 Task: Create an event for the historical and heritage travel retreat.
Action: Mouse pressed left at (103, 151)
Screenshot: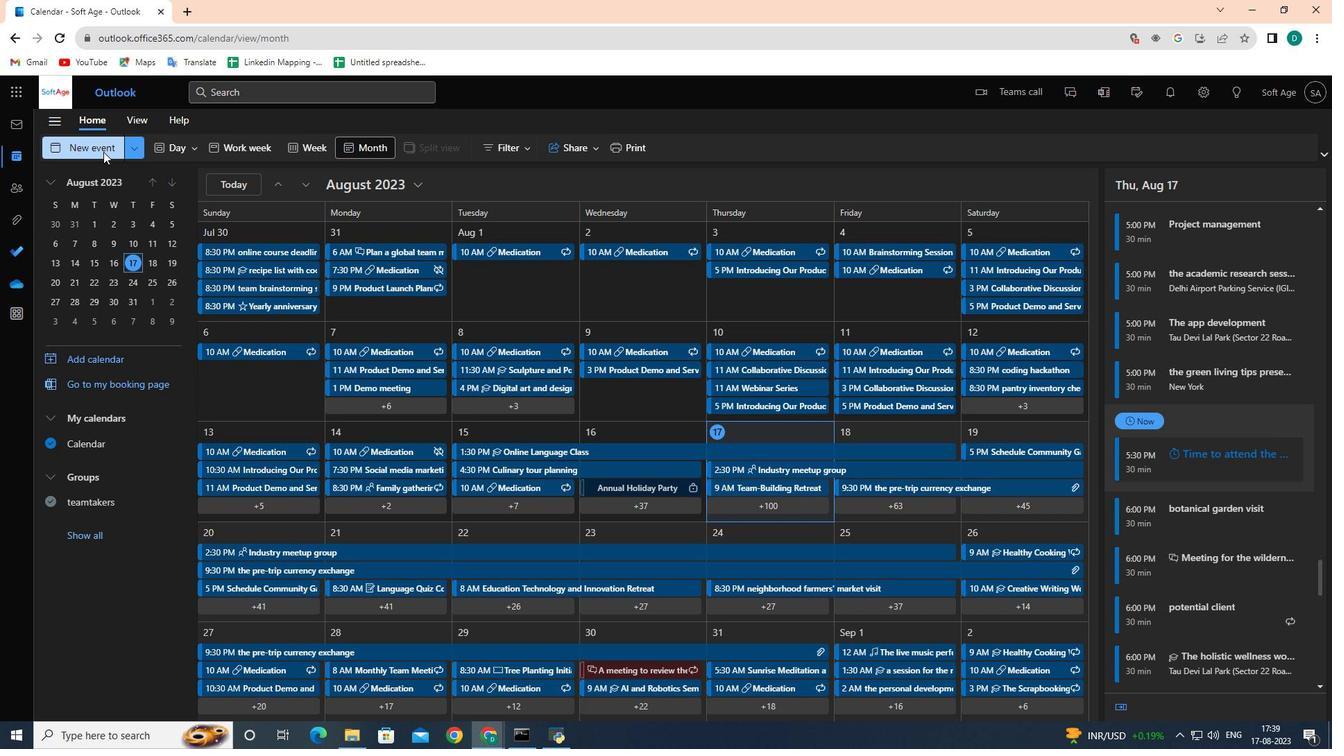
Action: Mouse moved to (368, 228)
Screenshot: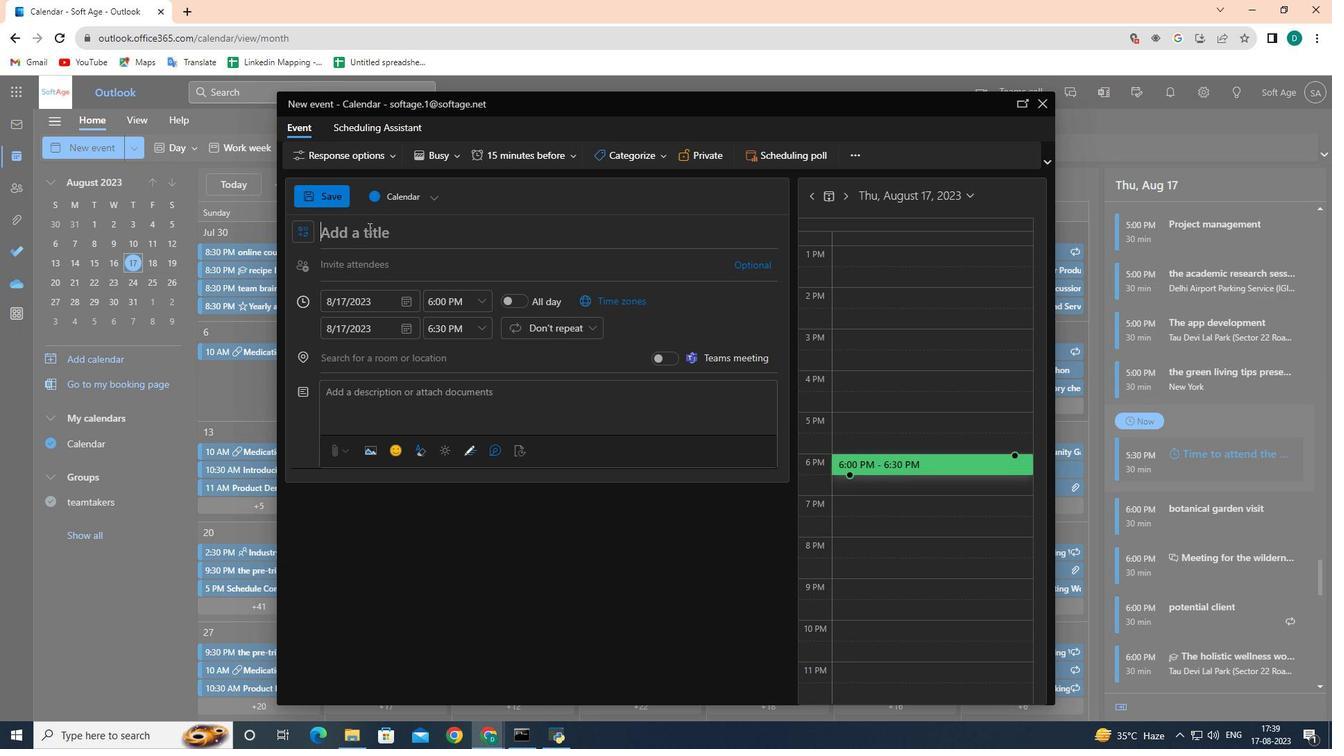 
Action: Mouse pressed left at (368, 228)
Screenshot: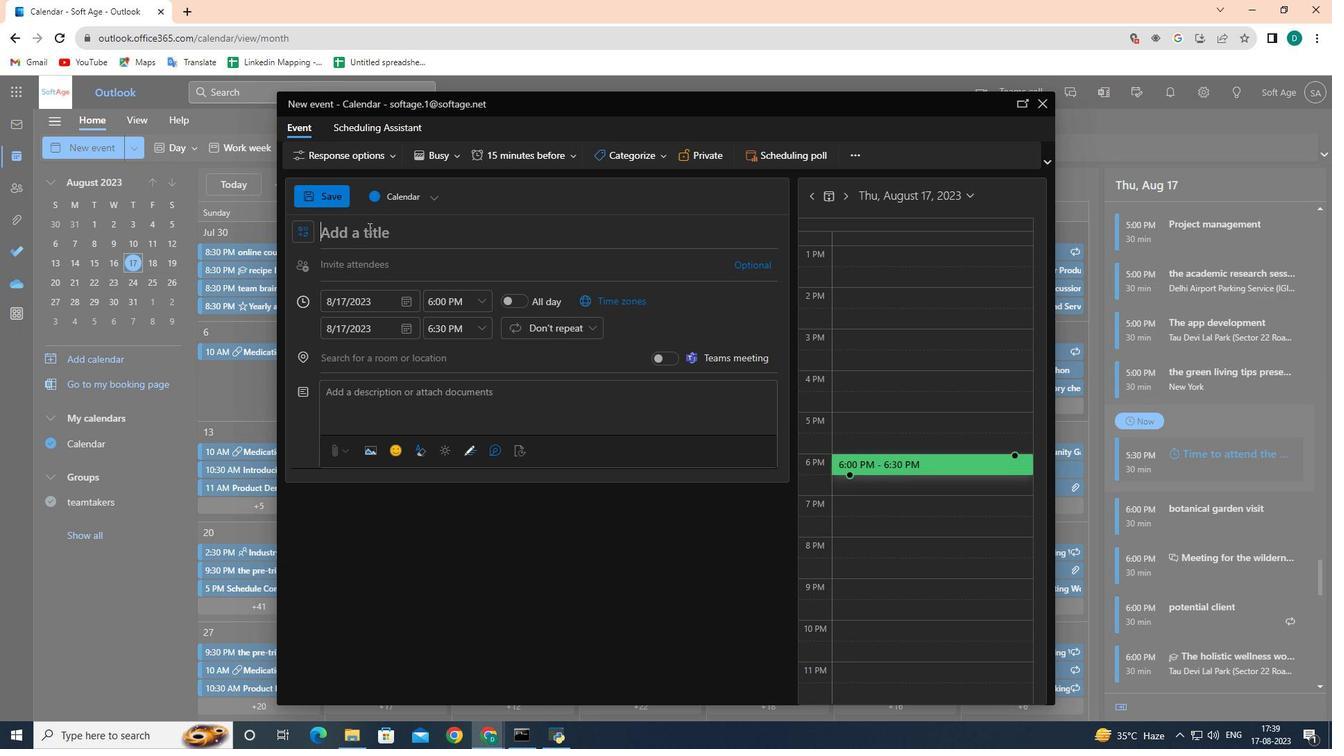 
Action: Key pressed <Key.shift>Historical<Key.space><Key.shift><Key.shift><Key.shift><Key.shift><Key.shift><Key.shift><Key.shift><Key.shift><Key.shift><Key.shift><Key.shift><Key.shift><Key.shift><Key.shift><Key.shift><Key.shift><Key.shift><Key.shift><Key.shift>&<Key.space><Key.shift><Key.shift><Key.shift><Key.shift><Key.shift><Key.shift><Key.shift><Key.shift><Key.shift><Key.shift><Key.shift>Heritage<Key.space><Key.shift><Key.shift><Key.shift><Key.shift><Key.shift><Key.shift><Key.shift>Travel<Key.space><Key.shift>Retreat
Screenshot: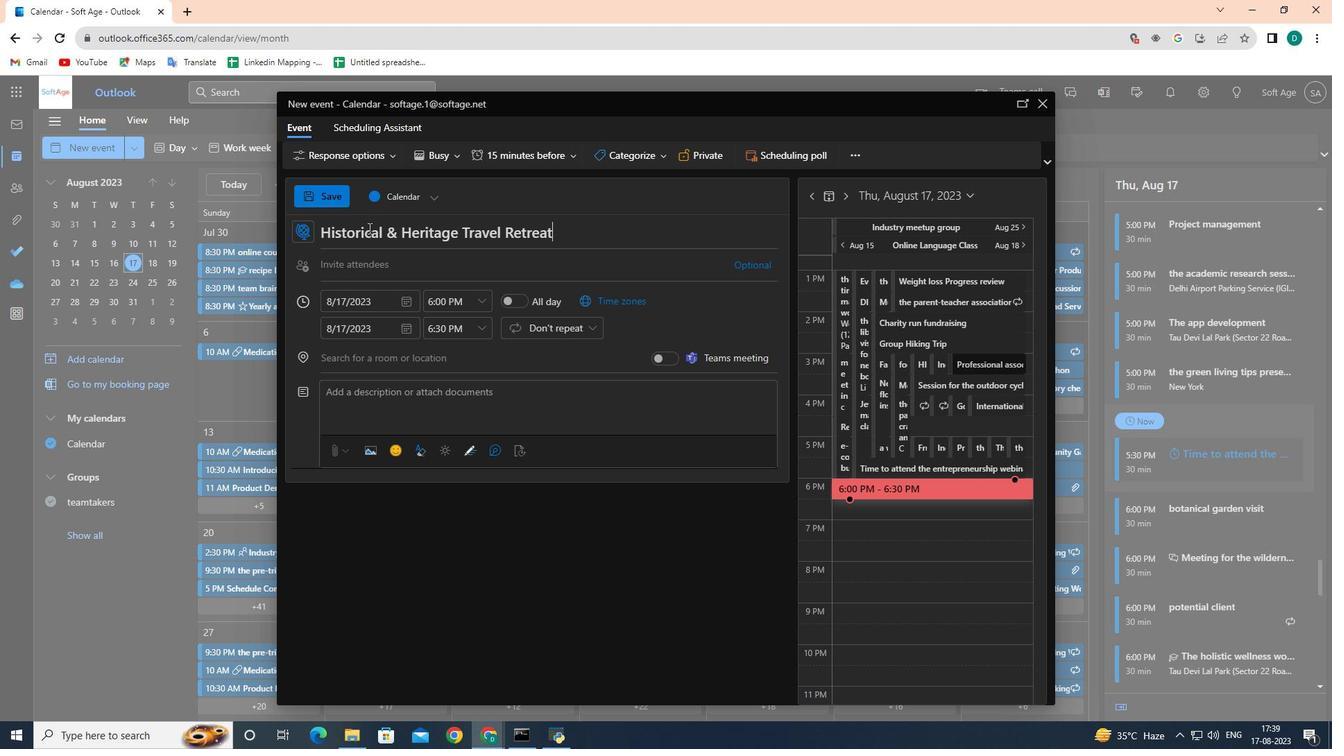 
Action: Mouse moved to (410, 301)
Screenshot: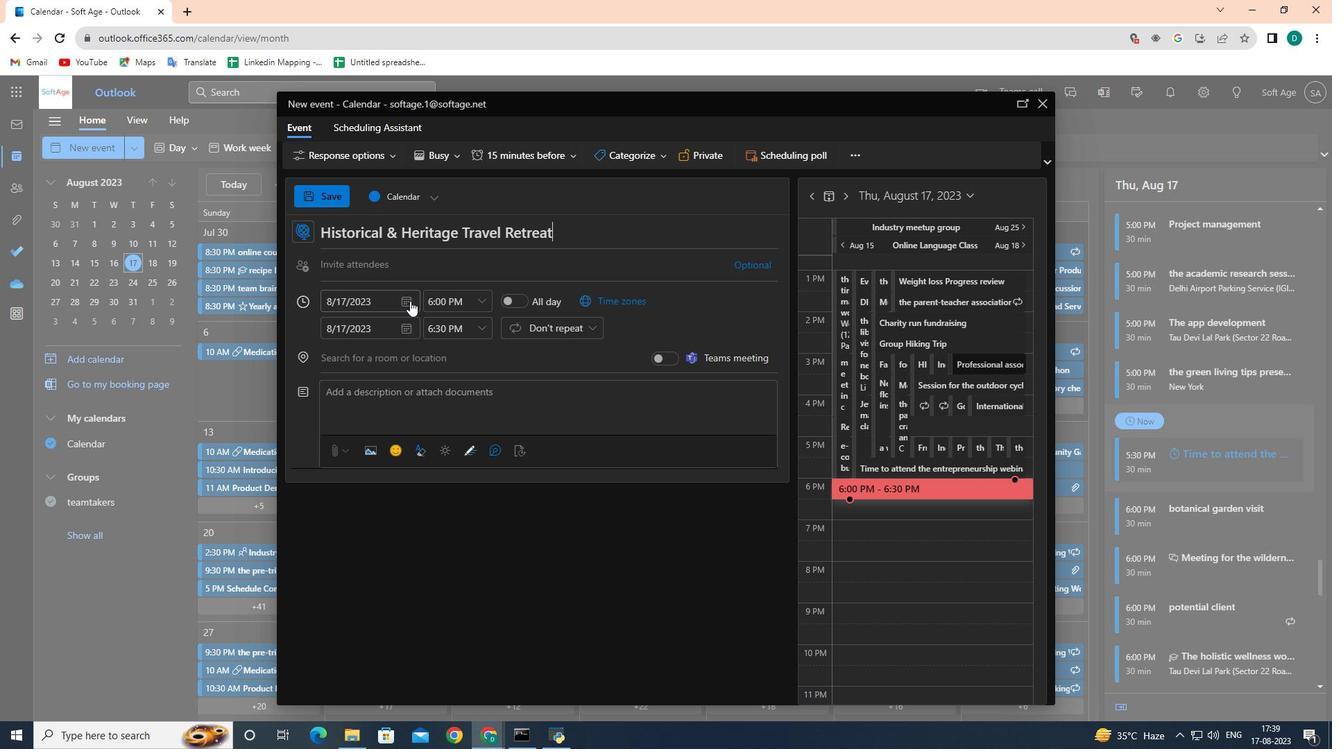 
Action: Mouse pressed left at (410, 301)
Screenshot: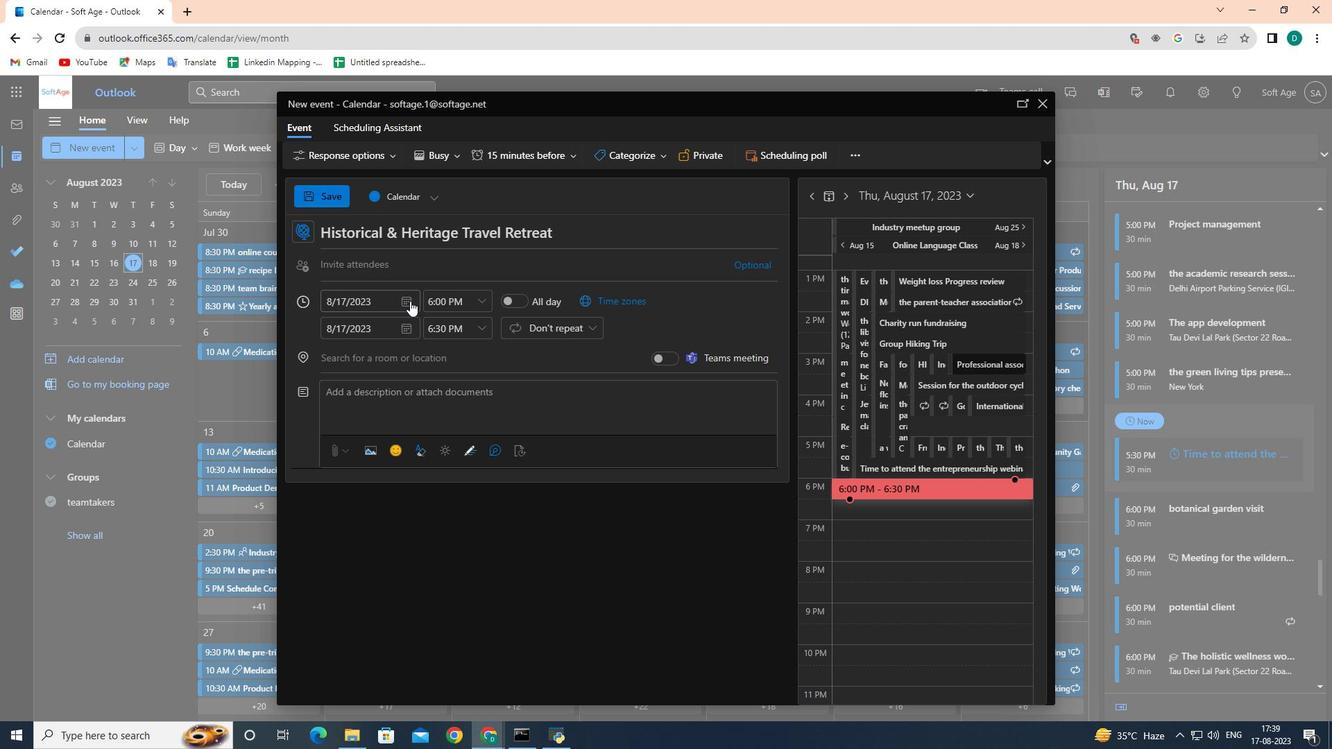 
Action: Mouse moved to (412, 427)
Screenshot: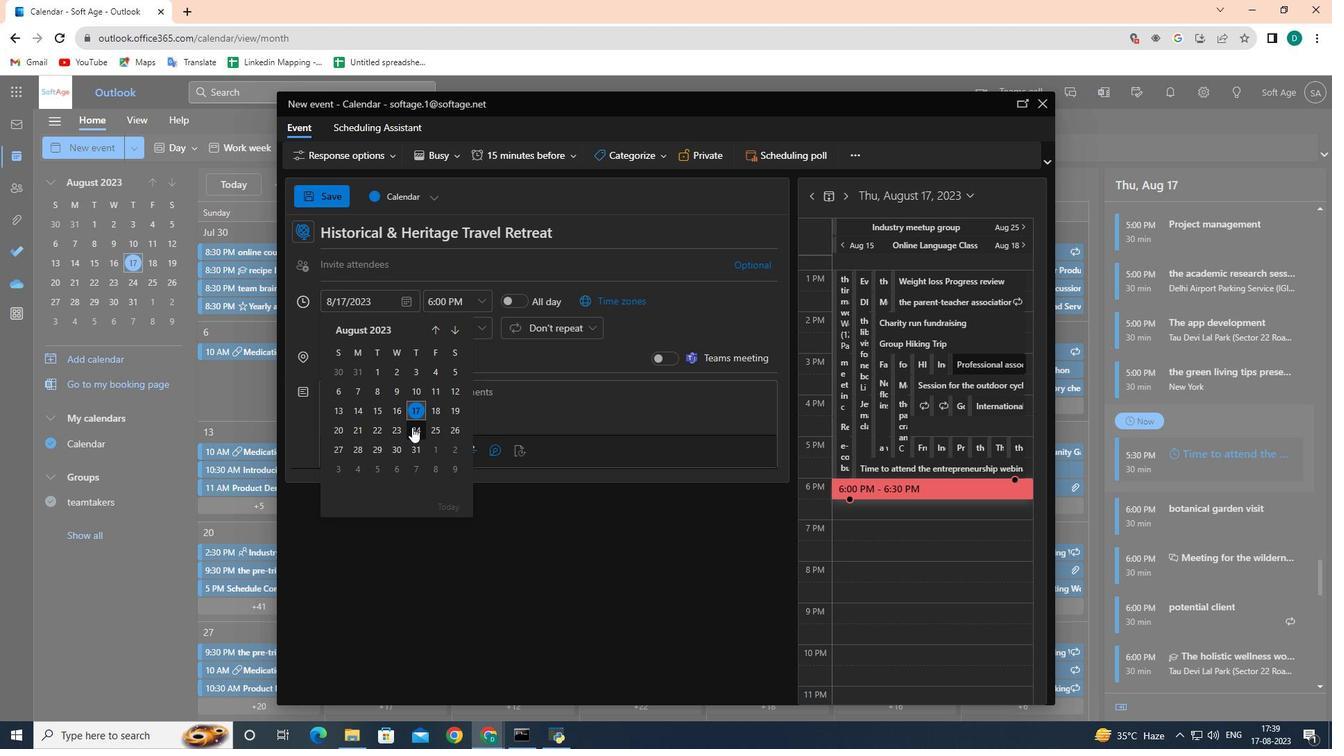
Action: Mouse pressed left at (412, 427)
Screenshot: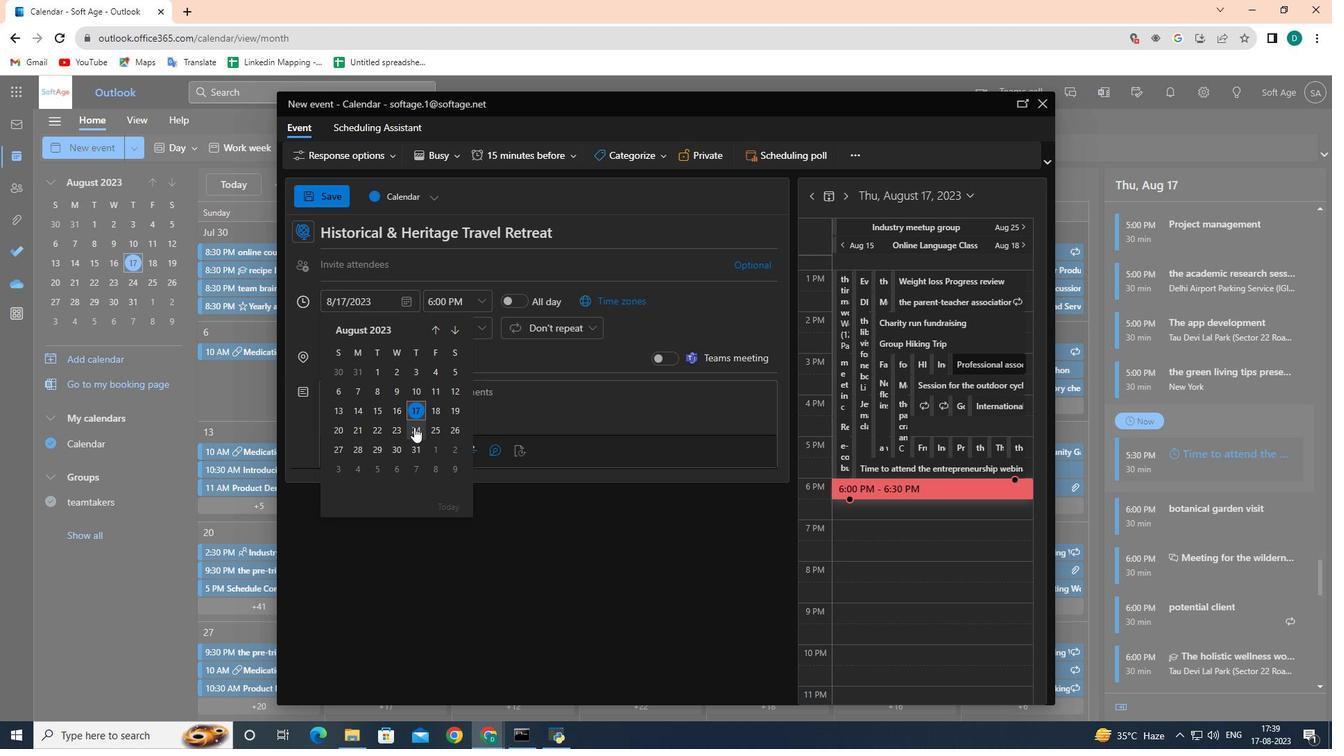 
Action: Mouse moved to (474, 306)
Screenshot: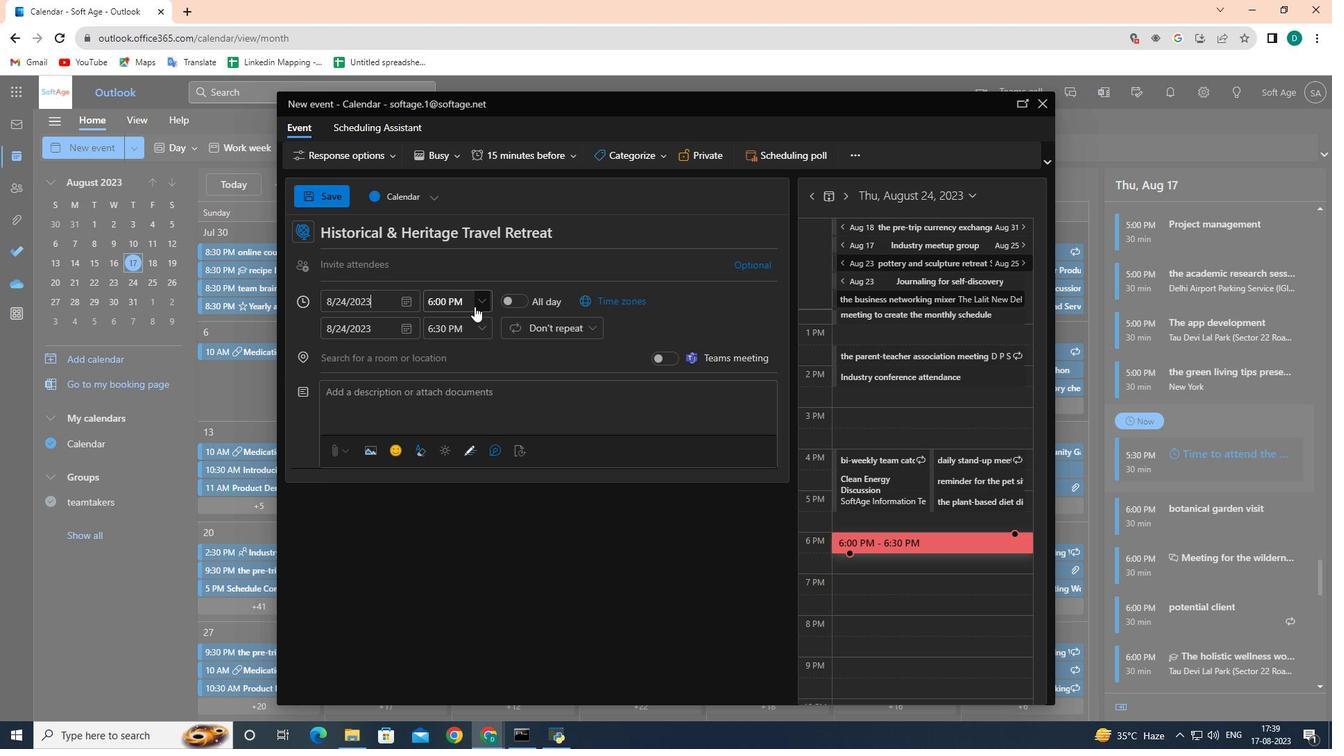 
Action: Mouse pressed left at (474, 306)
Screenshot: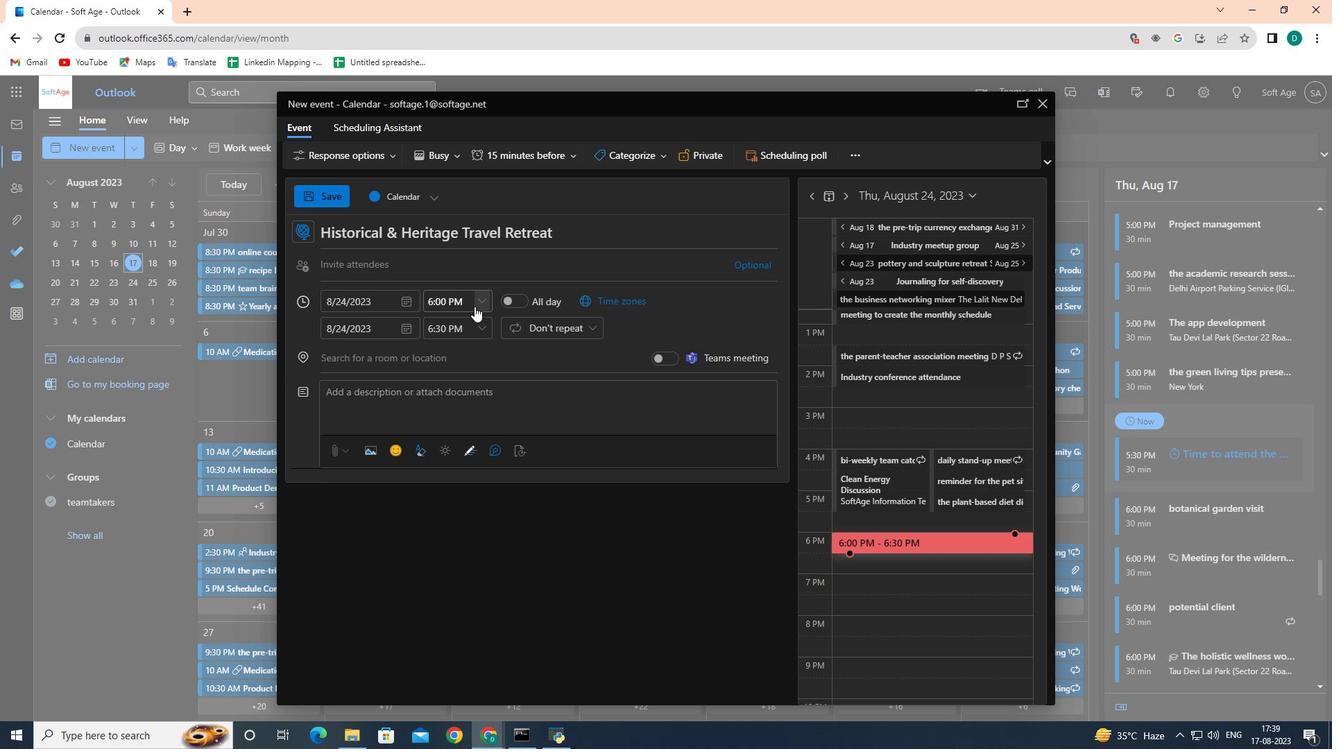 
Action: Mouse moved to (474, 341)
Screenshot: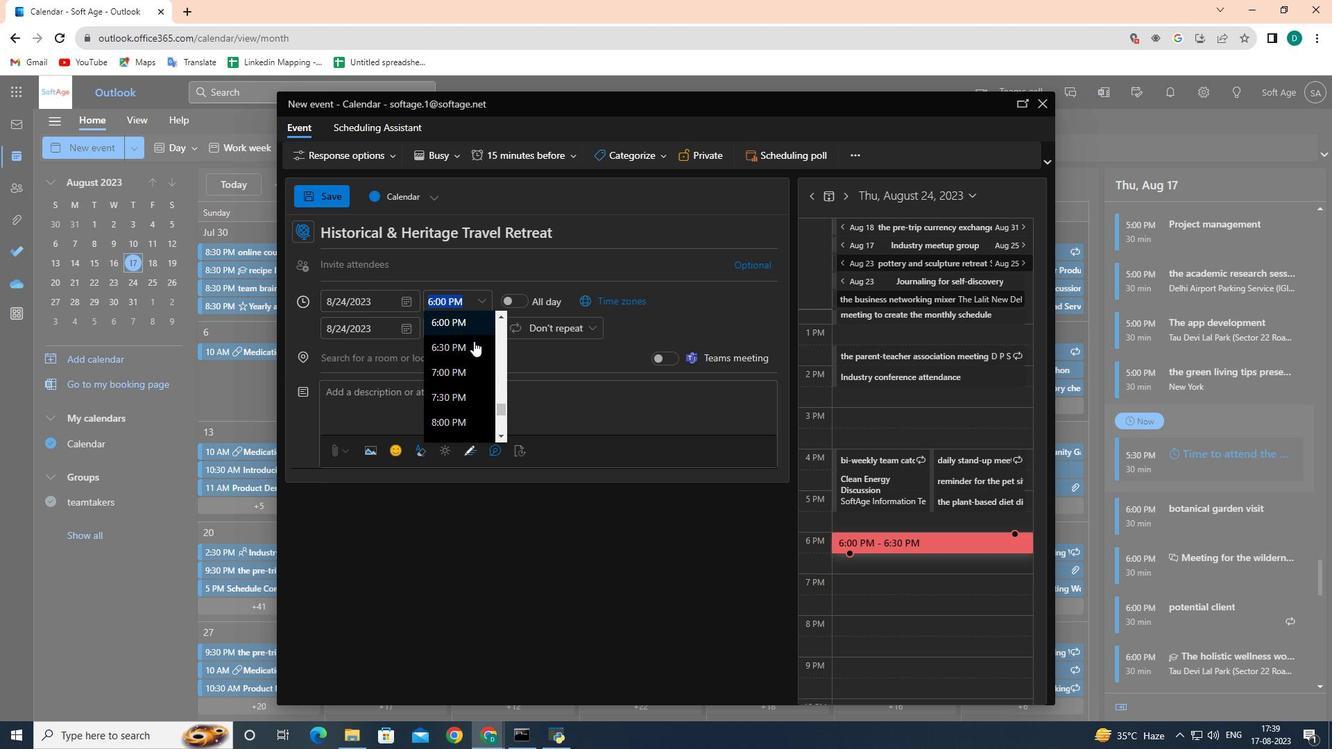 
Action: Mouse pressed left at (474, 341)
Screenshot: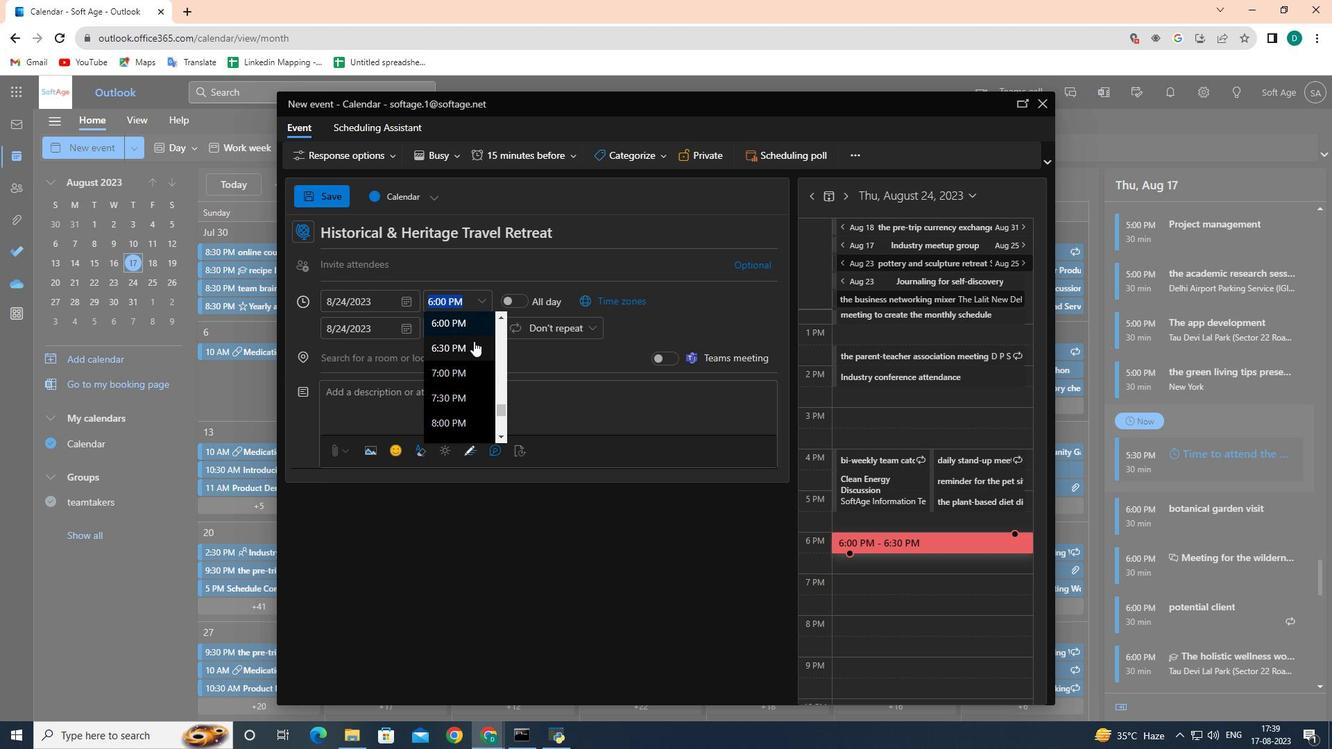 
Action: Mouse moved to (484, 328)
Screenshot: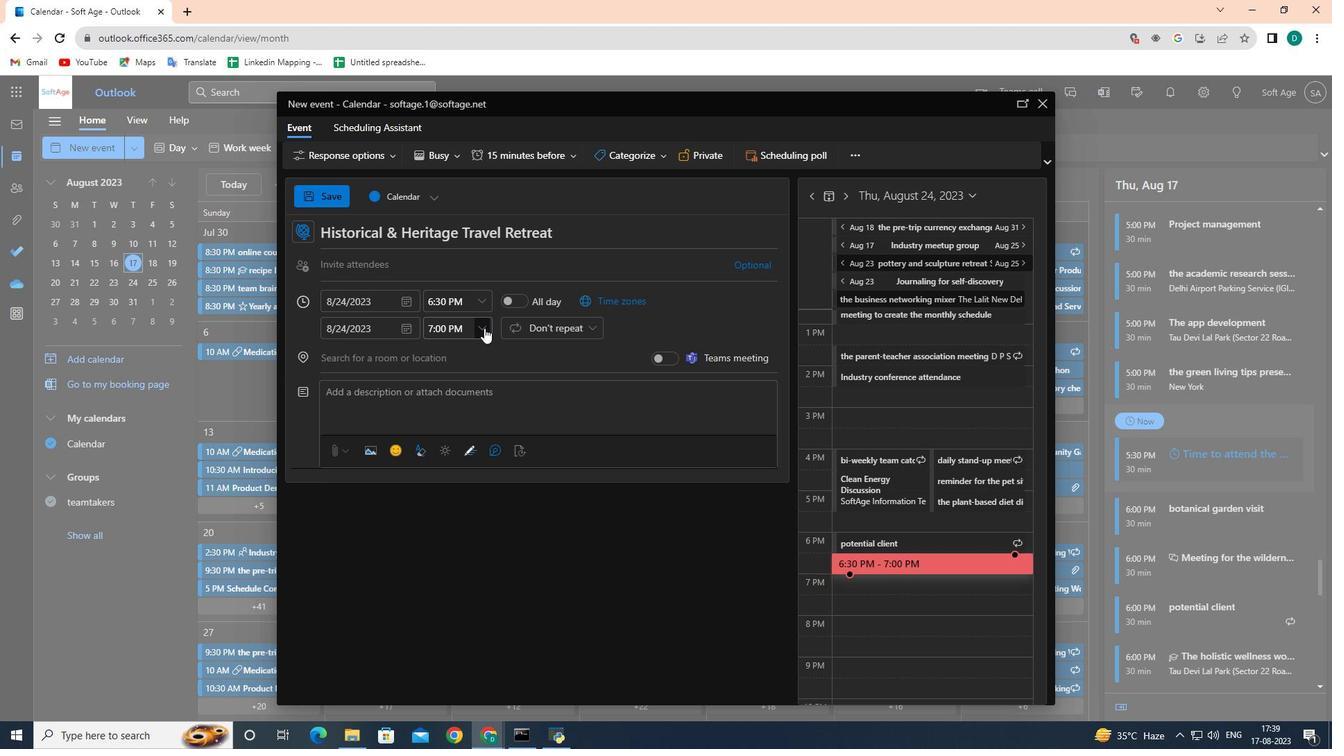 
Action: Mouse pressed left at (484, 328)
Screenshot: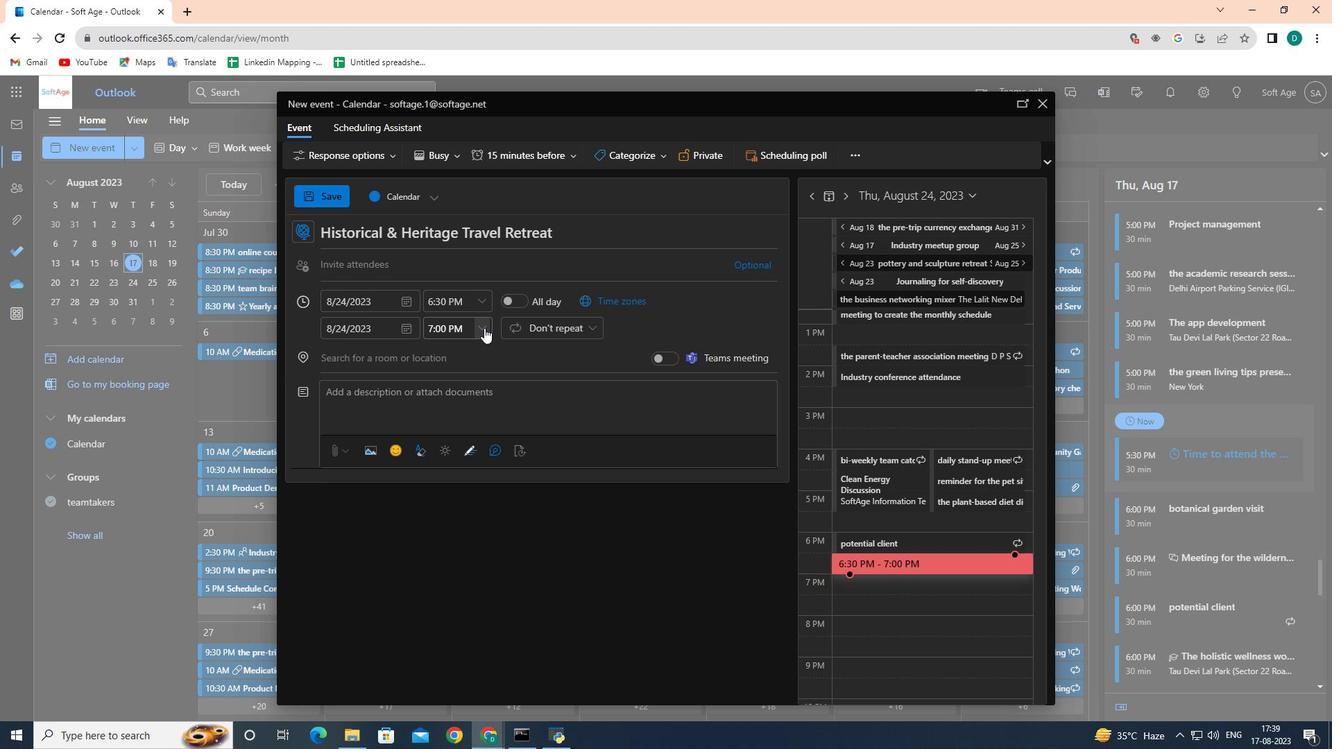 
Action: Mouse moved to (469, 390)
Screenshot: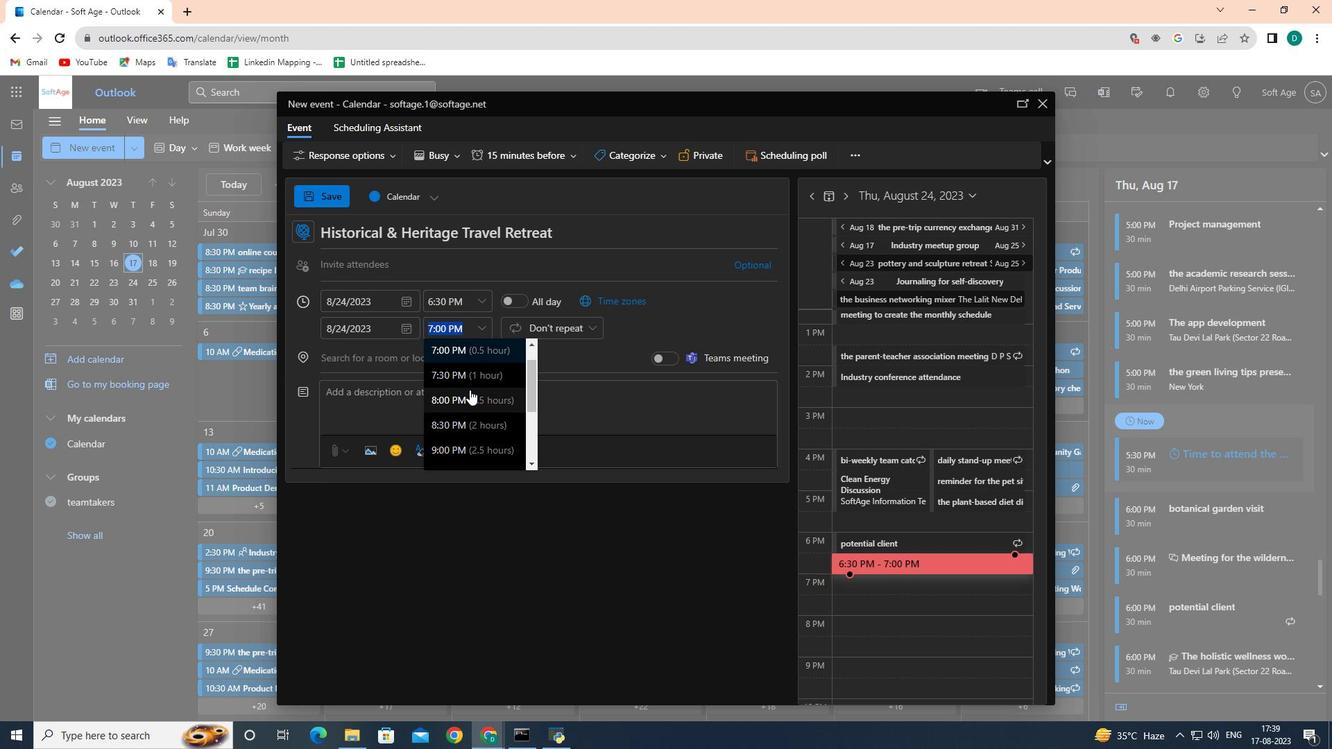 
Action: Mouse pressed left at (469, 390)
Screenshot: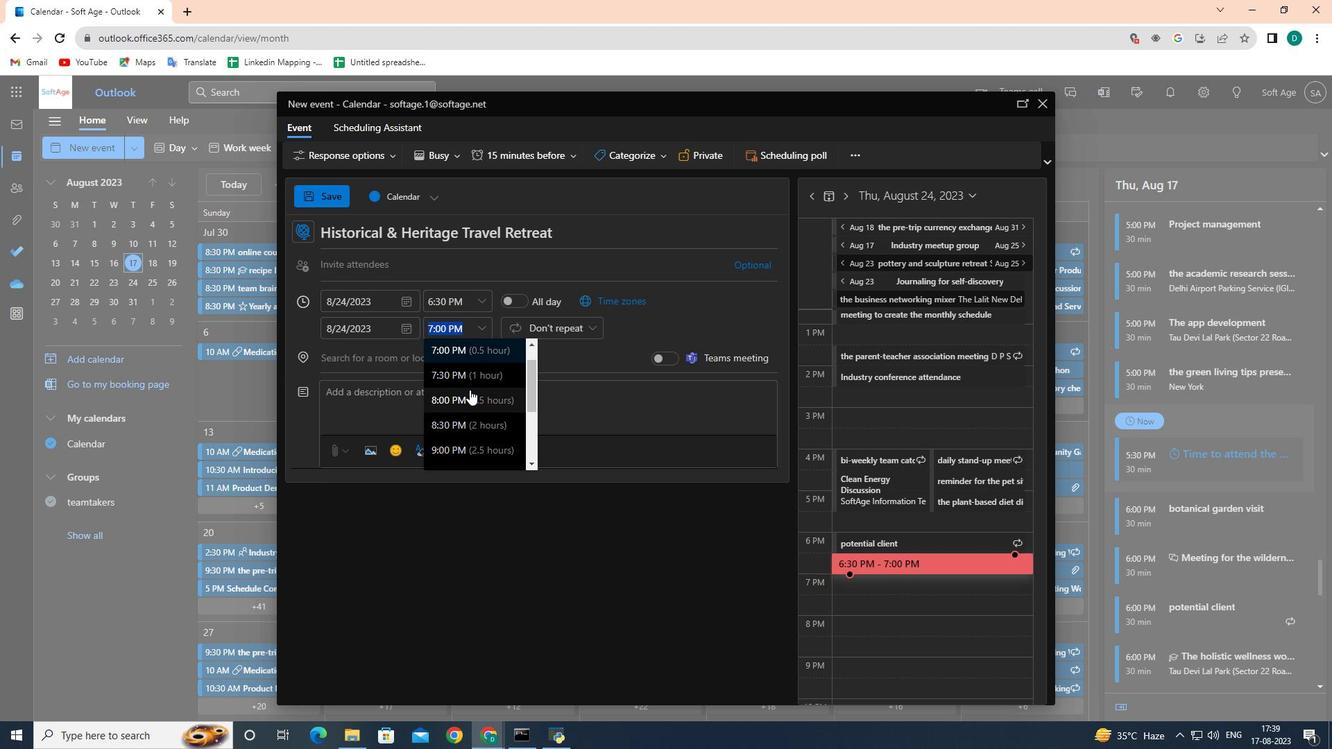 
Action: Mouse moved to (433, 391)
Screenshot: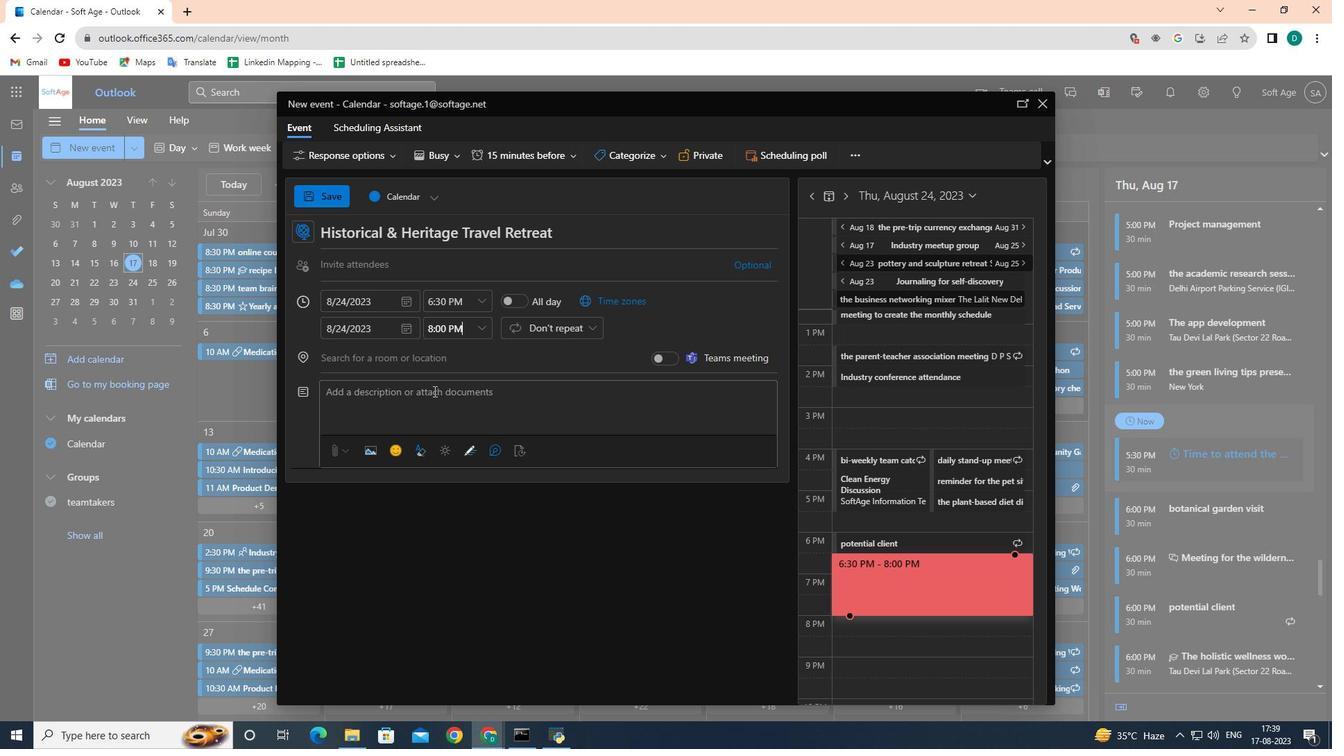 
Action: Mouse pressed left at (433, 391)
Screenshot: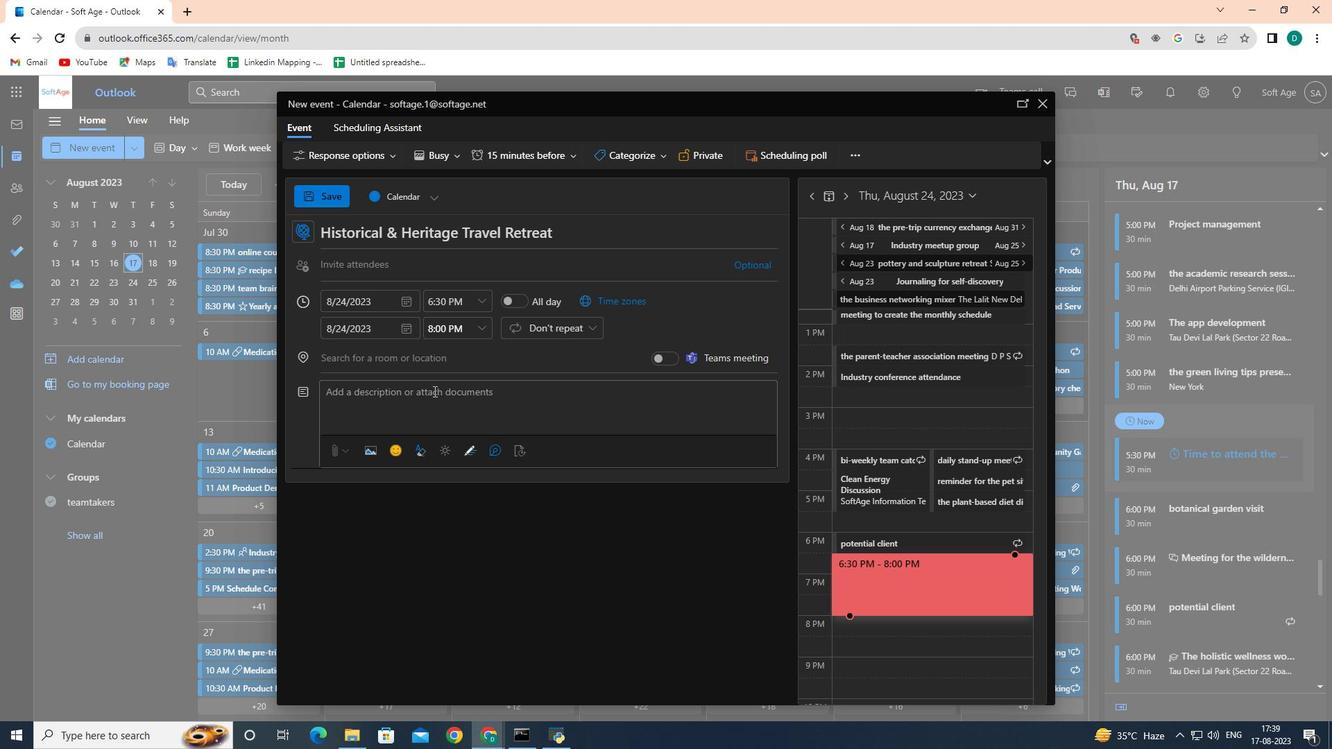 
Action: Mouse moved to (405, 394)
Screenshot: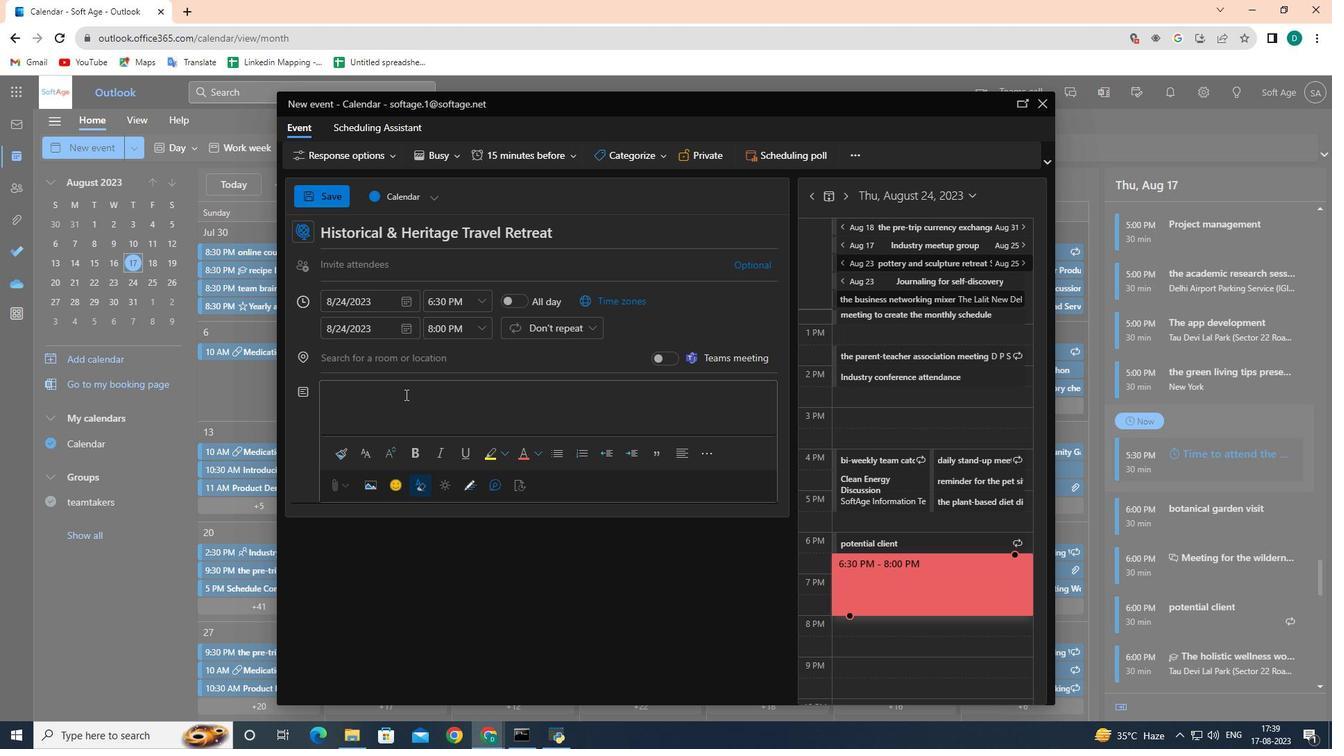 
Action: Key pressed <Key.shift>Explore<Key.space>historical<Key.space>sites<Key.space>and<Key.space>heritage<Key.space>locations<Key.space>during<Key.space>this<Key.space>retre
Screenshot: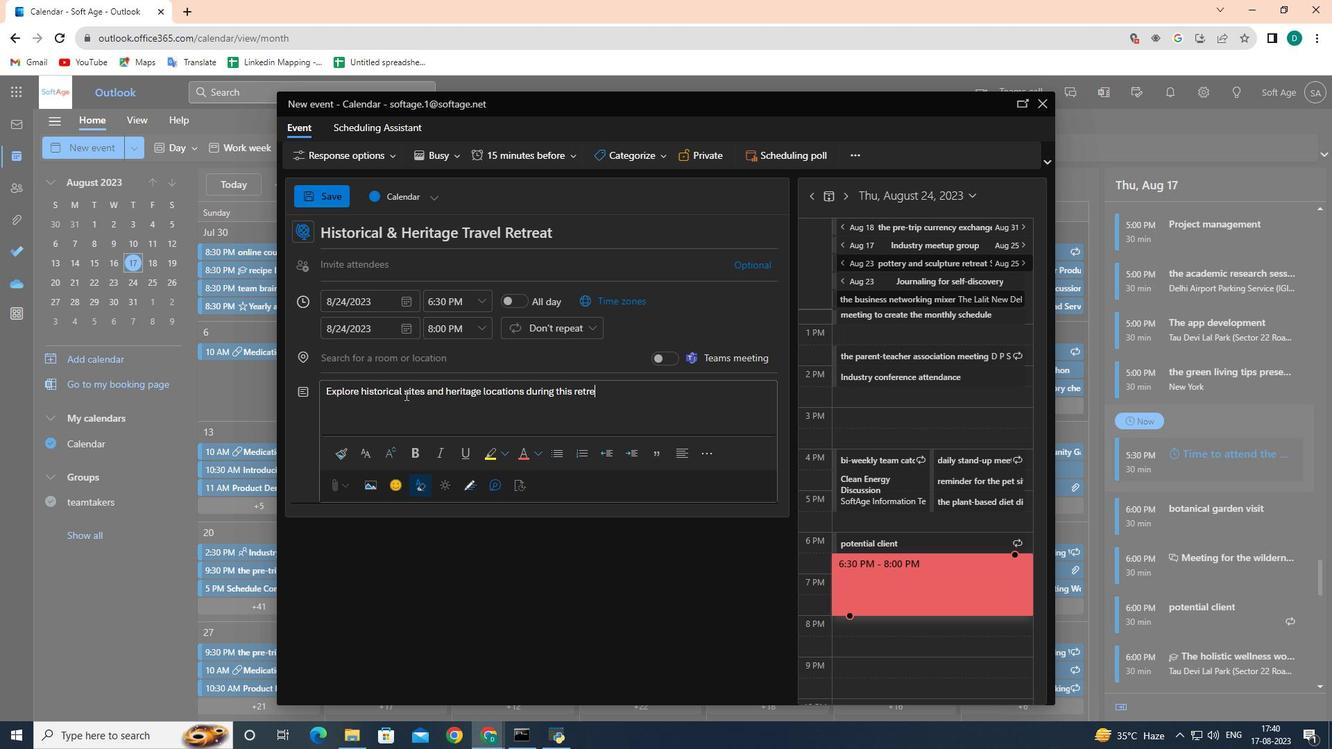
Action: Mouse moved to (617, 417)
Screenshot: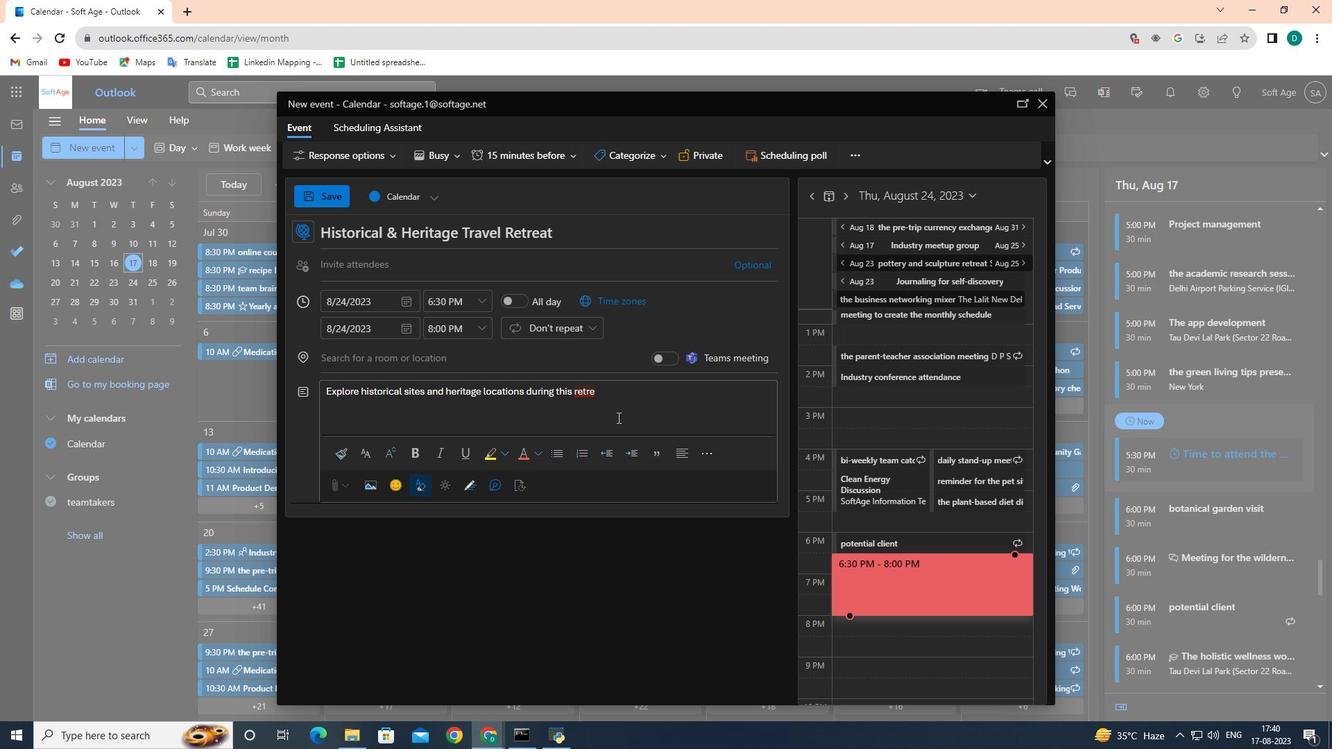 
Action: Key pressed at
Screenshot: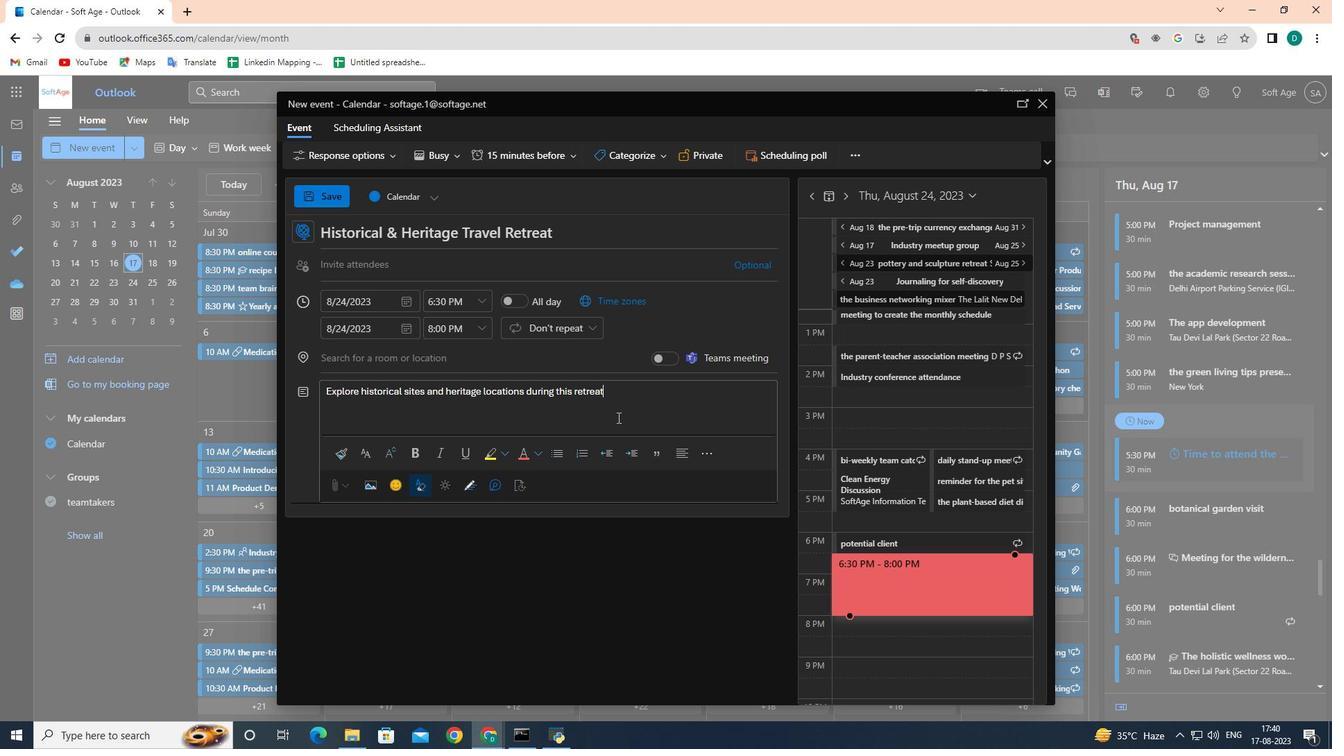 
Action: Mouse moved to (790, 326)
Screenshot: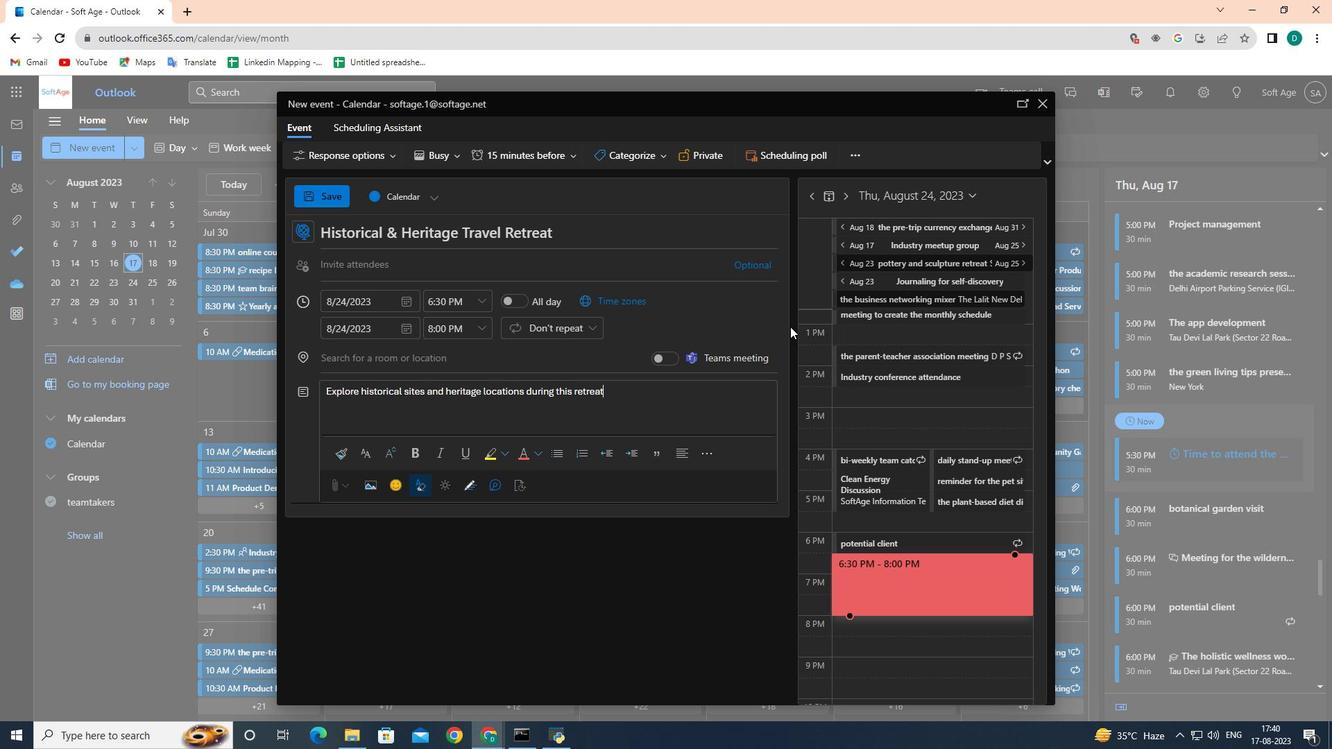 
Action: Mouse scrolled (790, 326) with delta (0, 0)
Screenshot: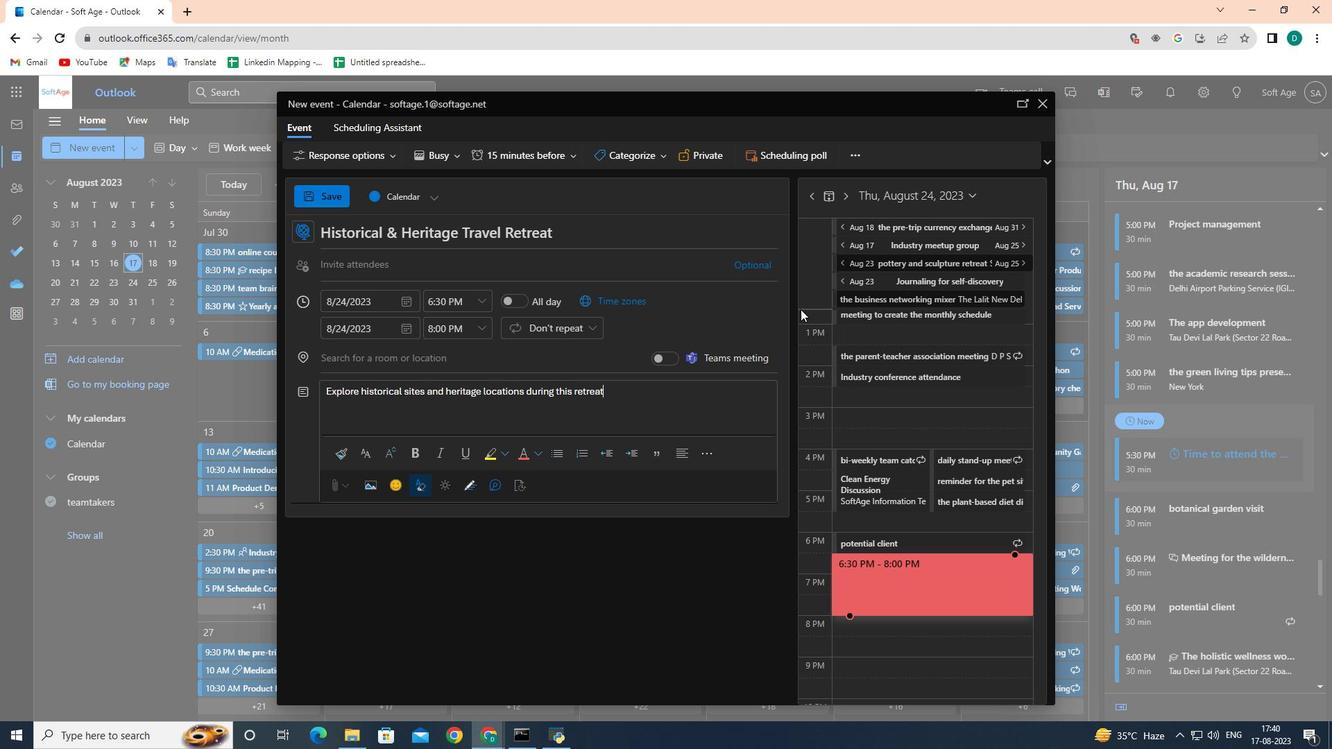 
Action: Mouse moved to (306, 355)
Screenshot: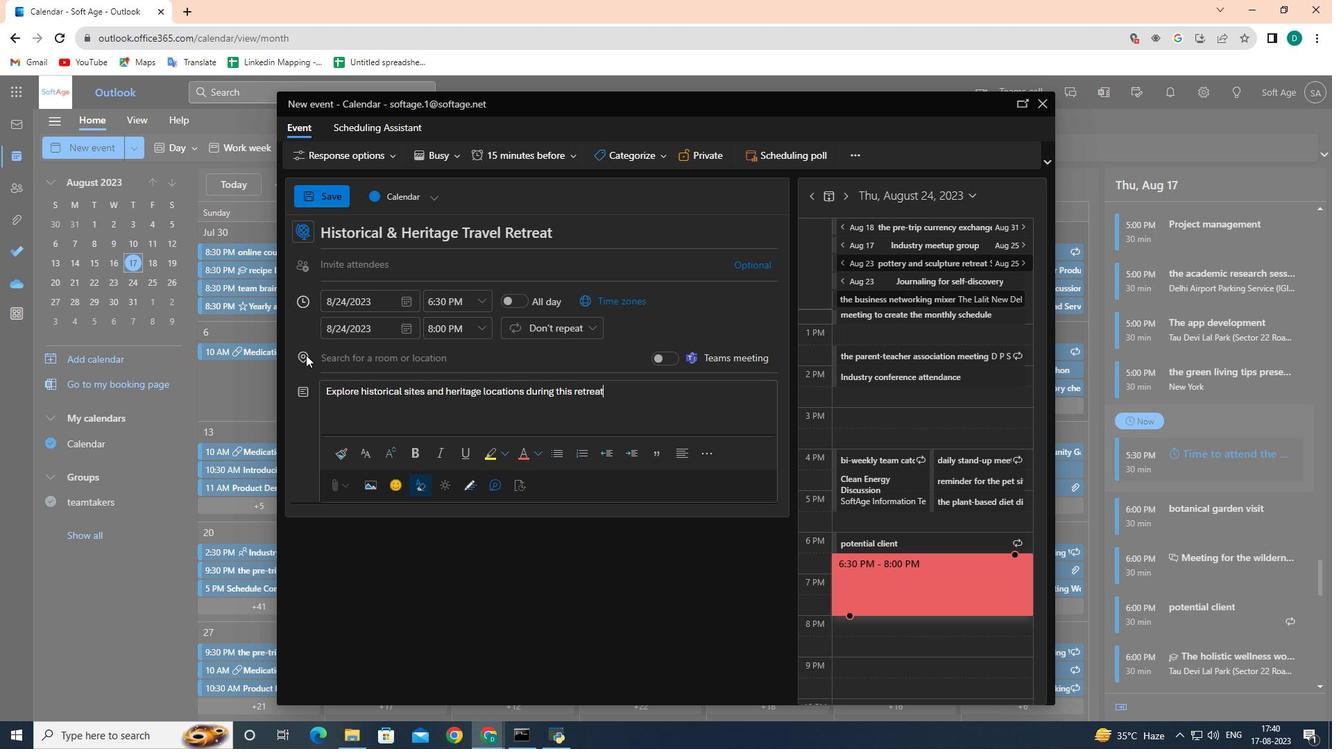 
Action: Mouse pressed left at (306, 355)
Screenshot: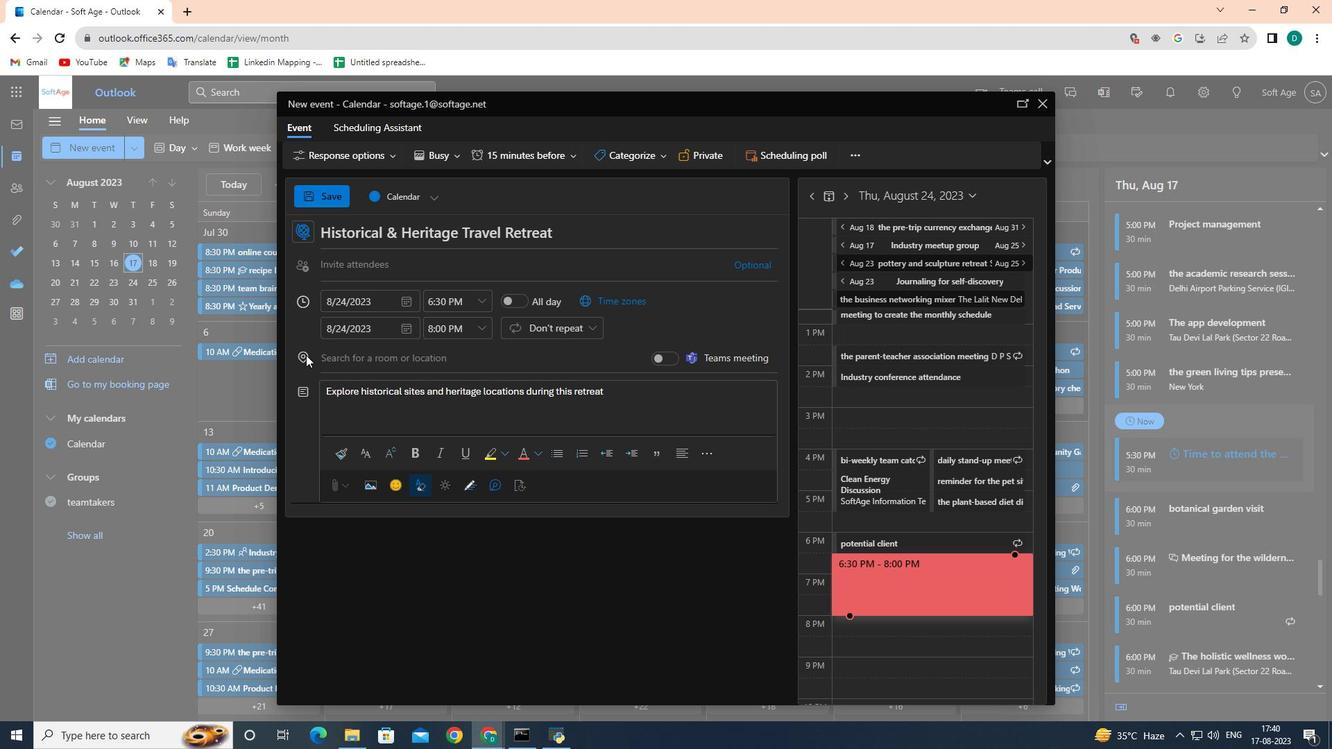 
Action: Mouse moved to (303, 356)
Screenshot: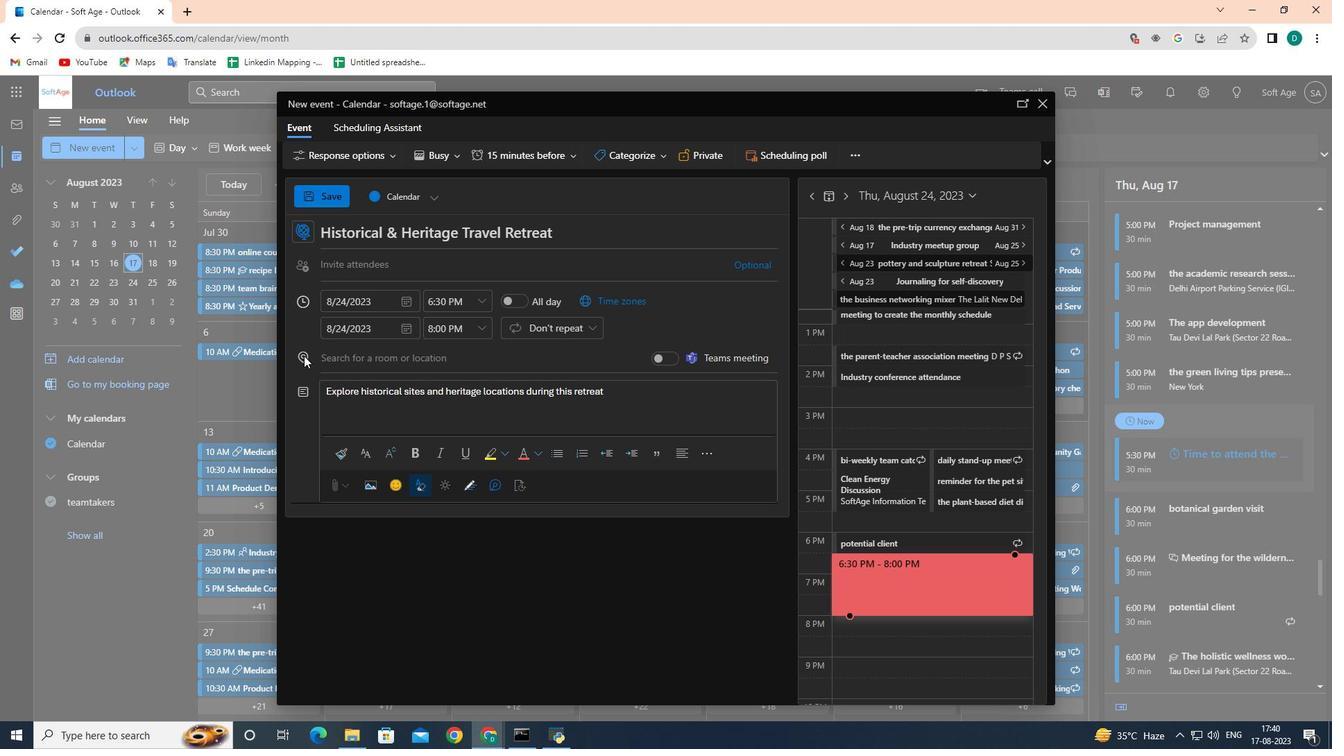 
Action: Mouse pressed left at (303, 356)
Screenshot: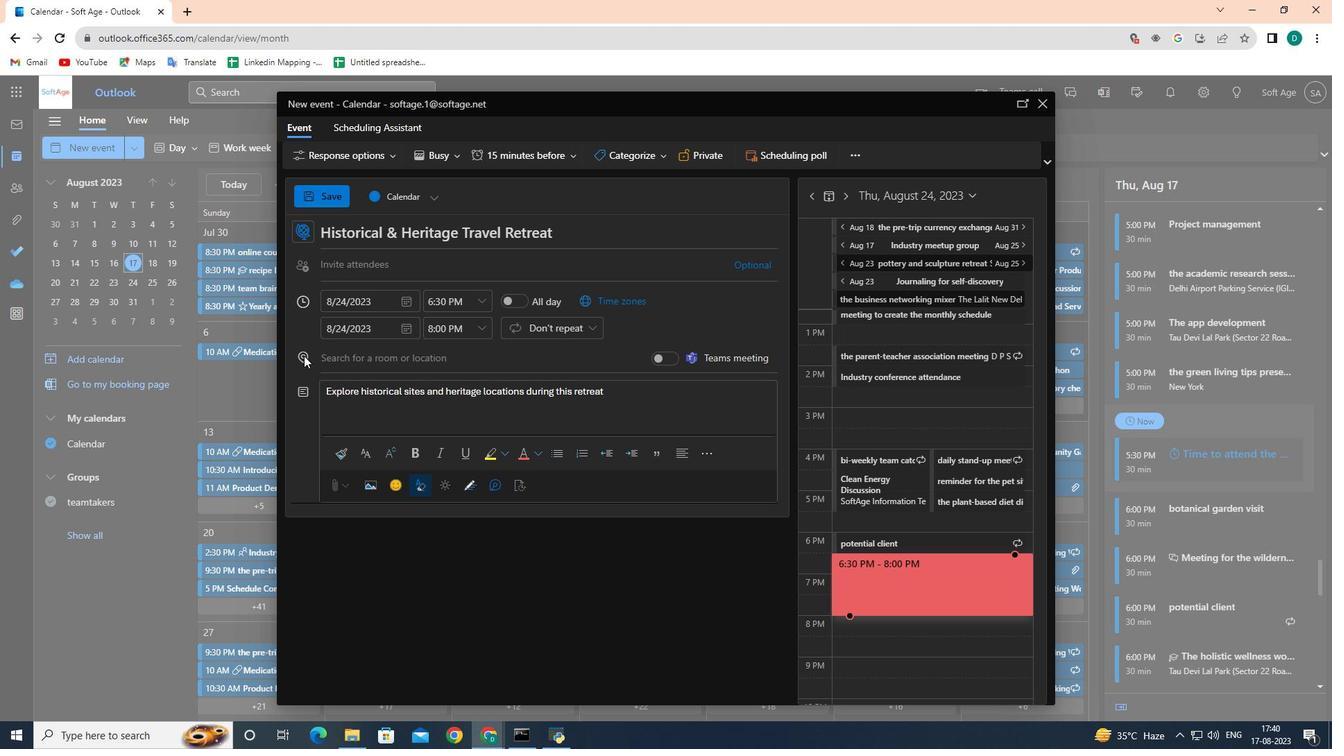 
Action: Mouse pressed left at (303, 356)
Screenshot: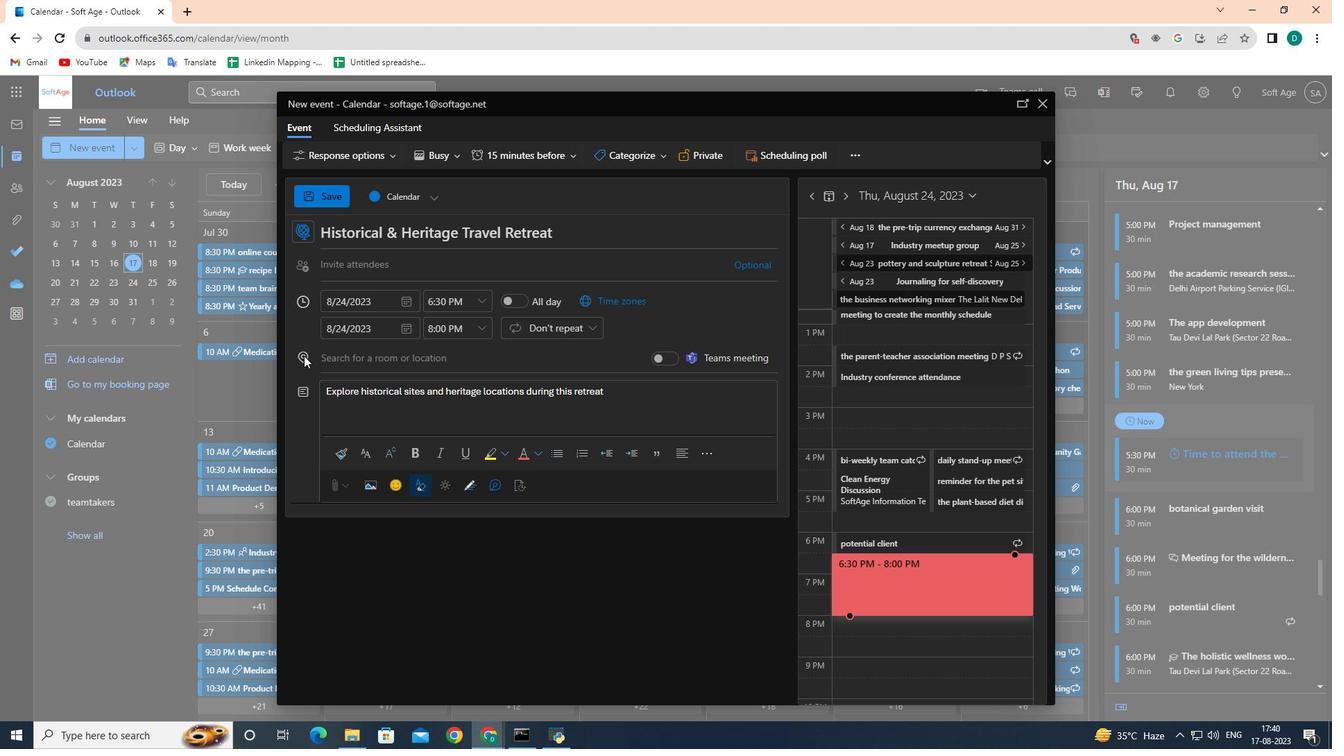 
Action: Mouse moved to (339, 352)
Screenshot: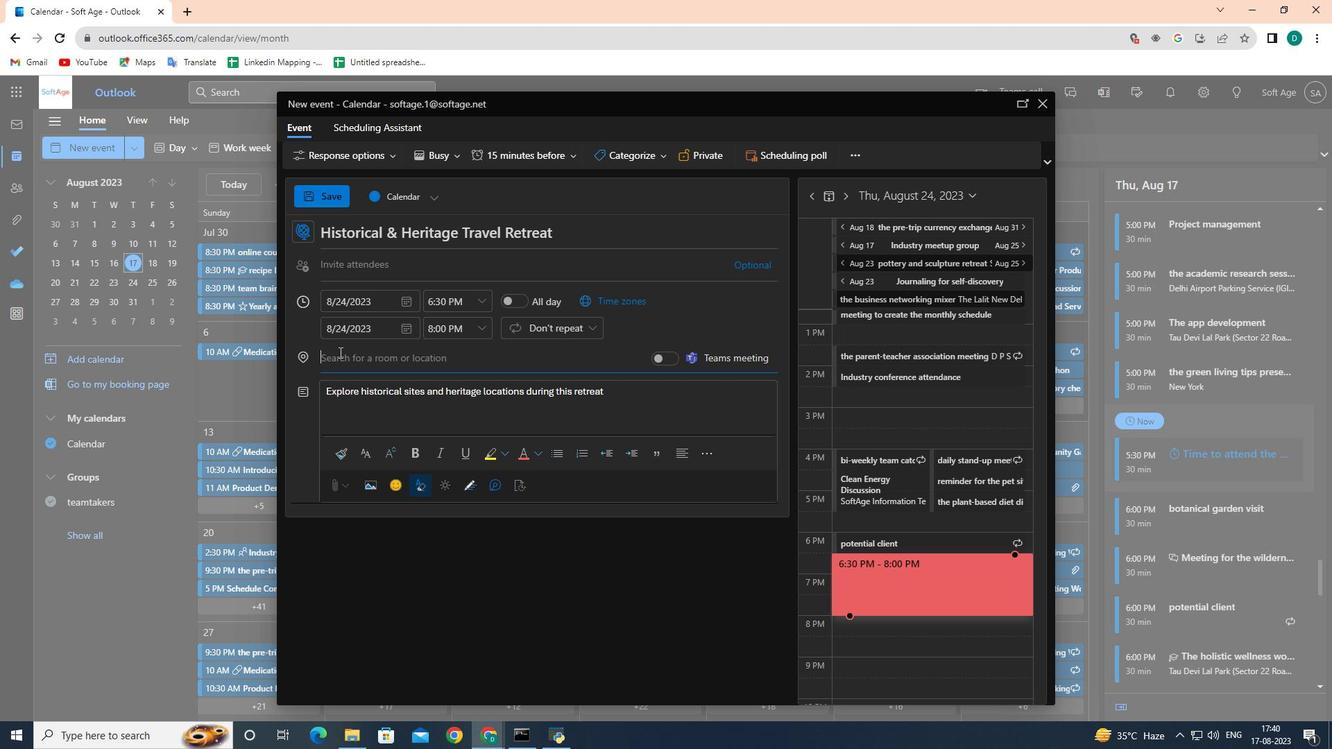 
Action: Mouse pressed left at (339, 352)
Screenshot: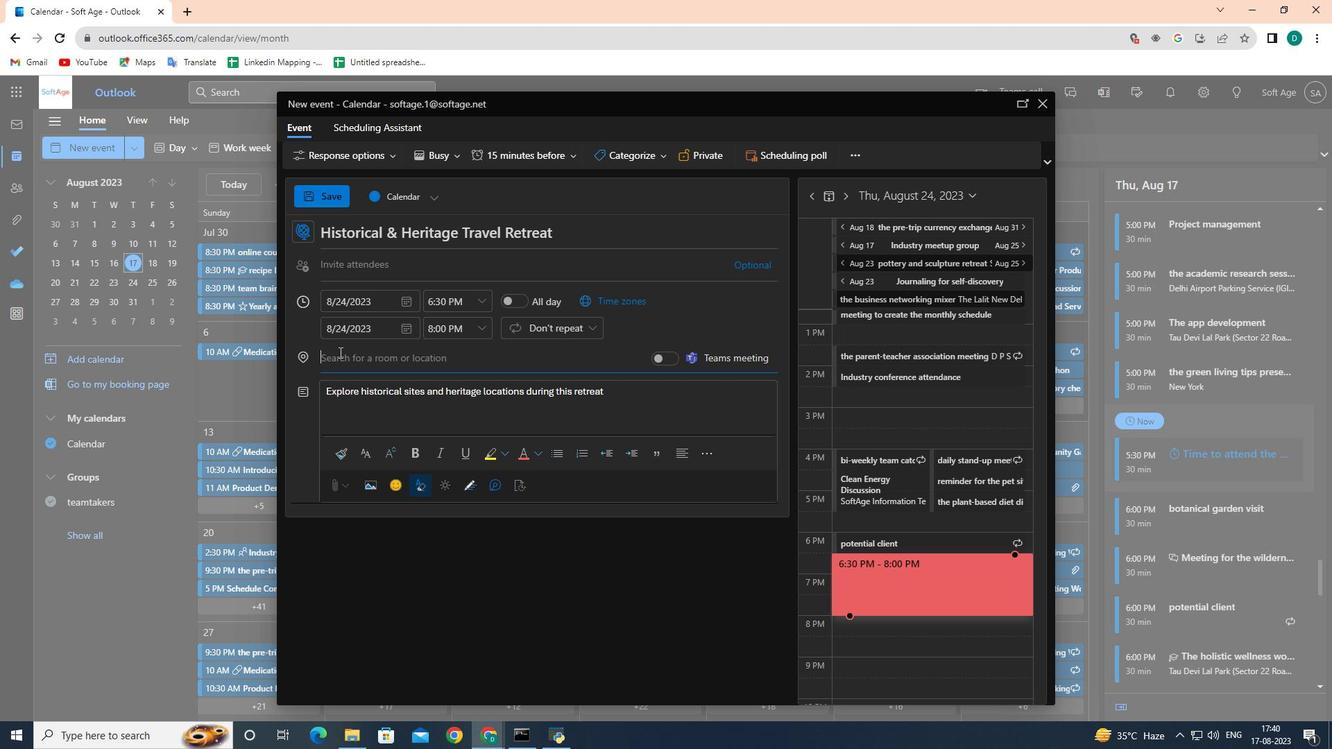 
Action: Mouse moved to (428, 492)
Screenshot: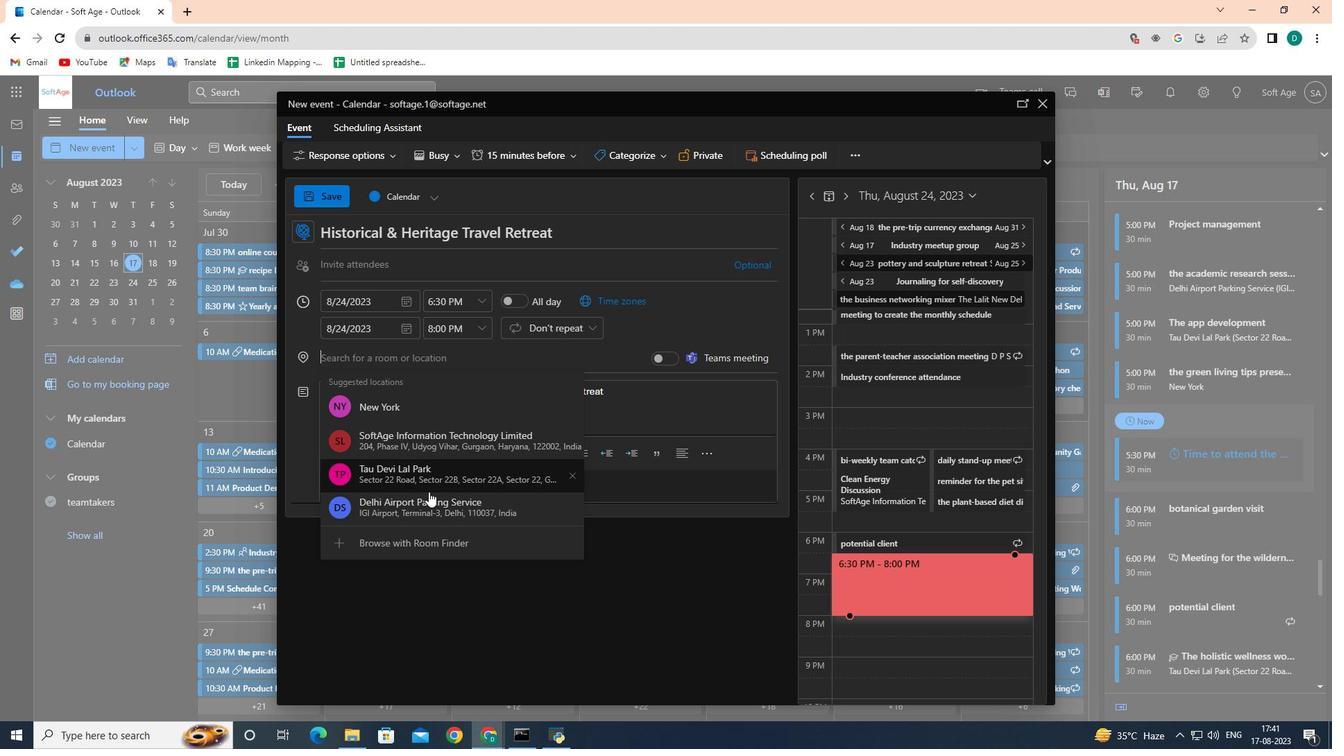 
Action: Mouse pressed left at (428, 492)
Screenshot: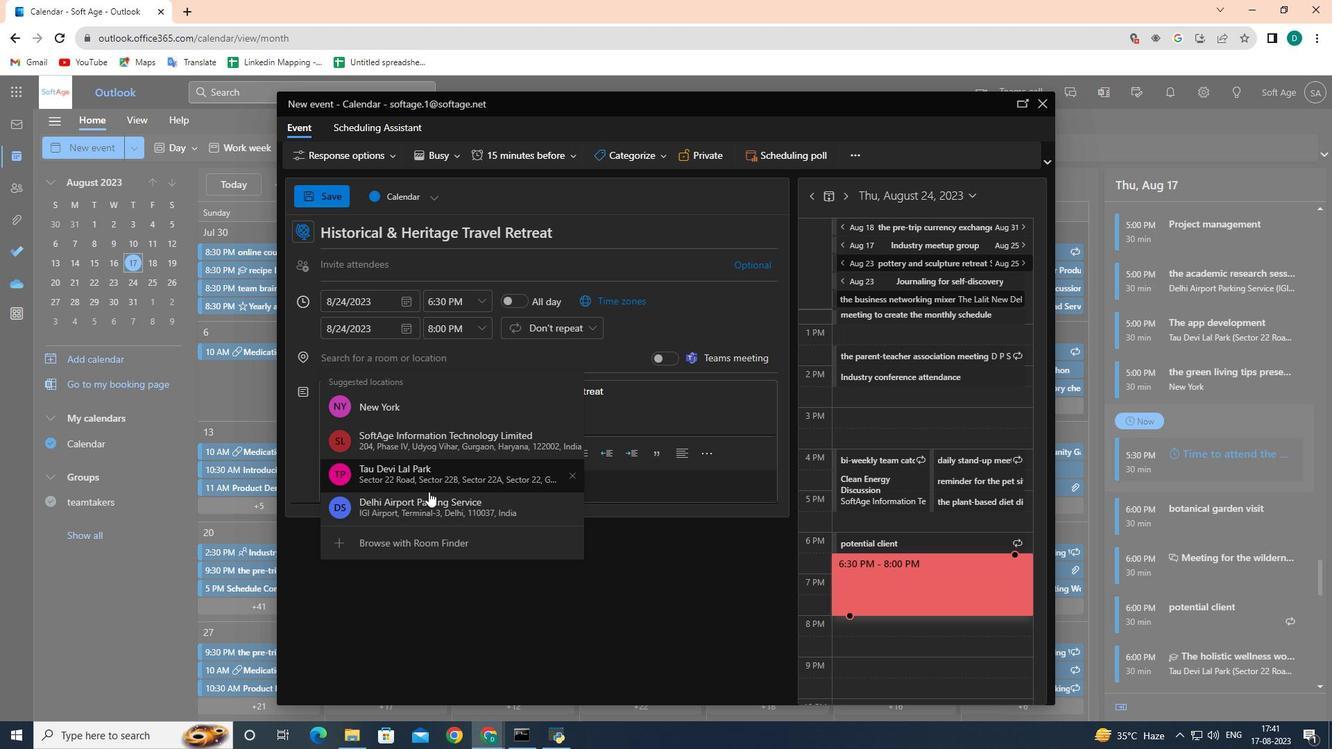 
Action: Mouse moved to (544, 159)
Screenshot: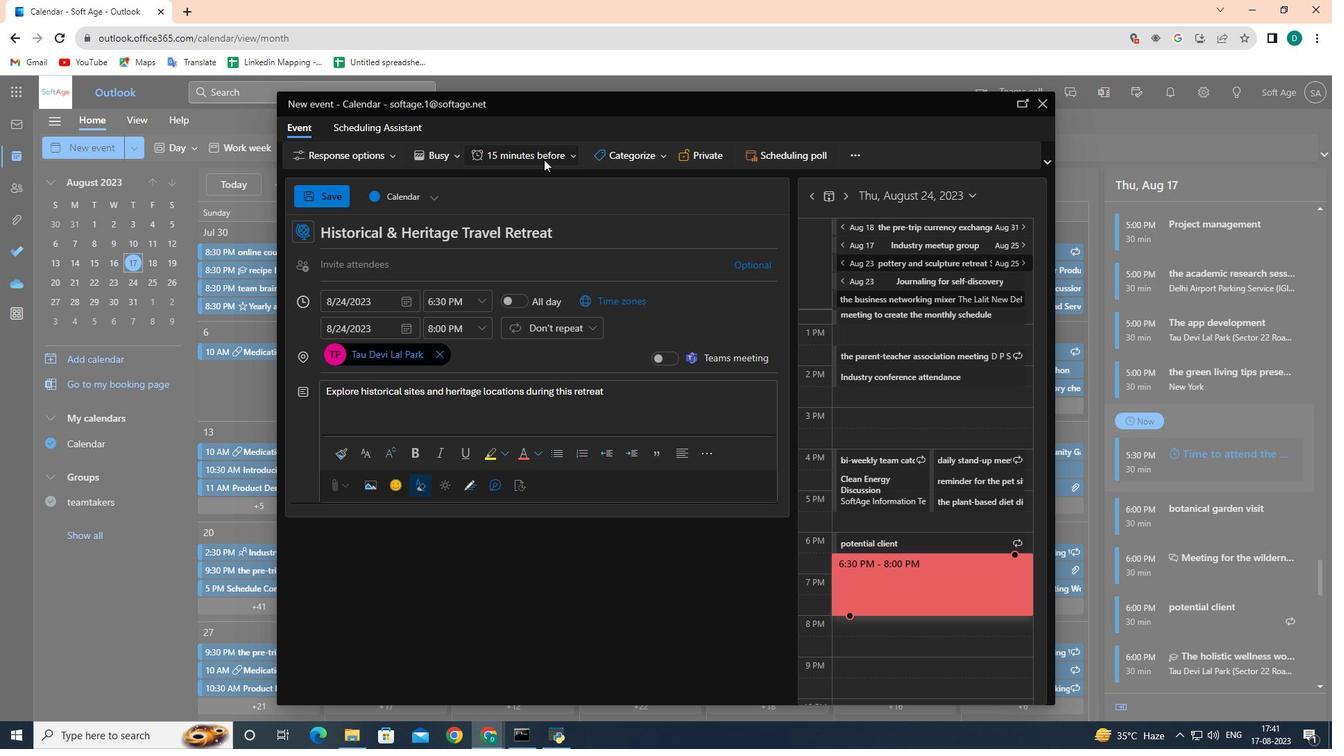 
Action: Mouse pressed left at (544, 159)
Screenshot: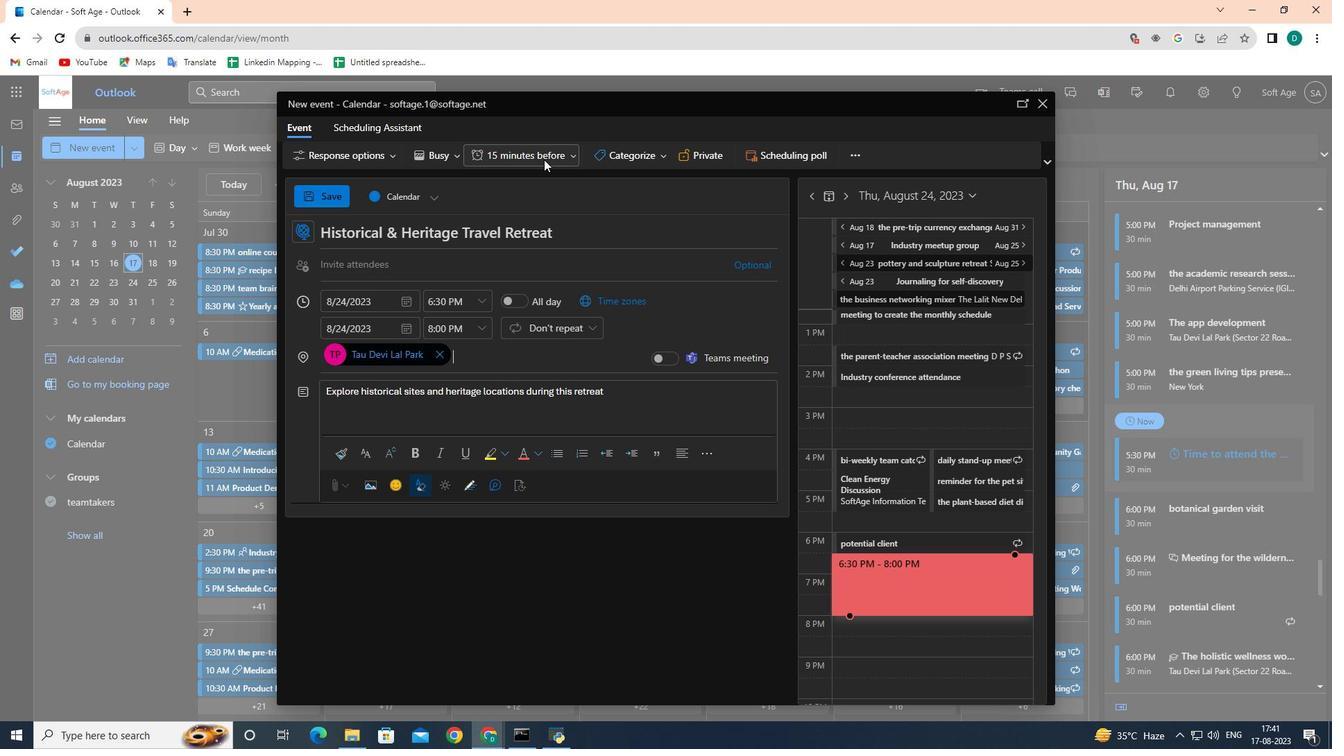 
Action: Mouse moved to (556, 308)
Screenshot: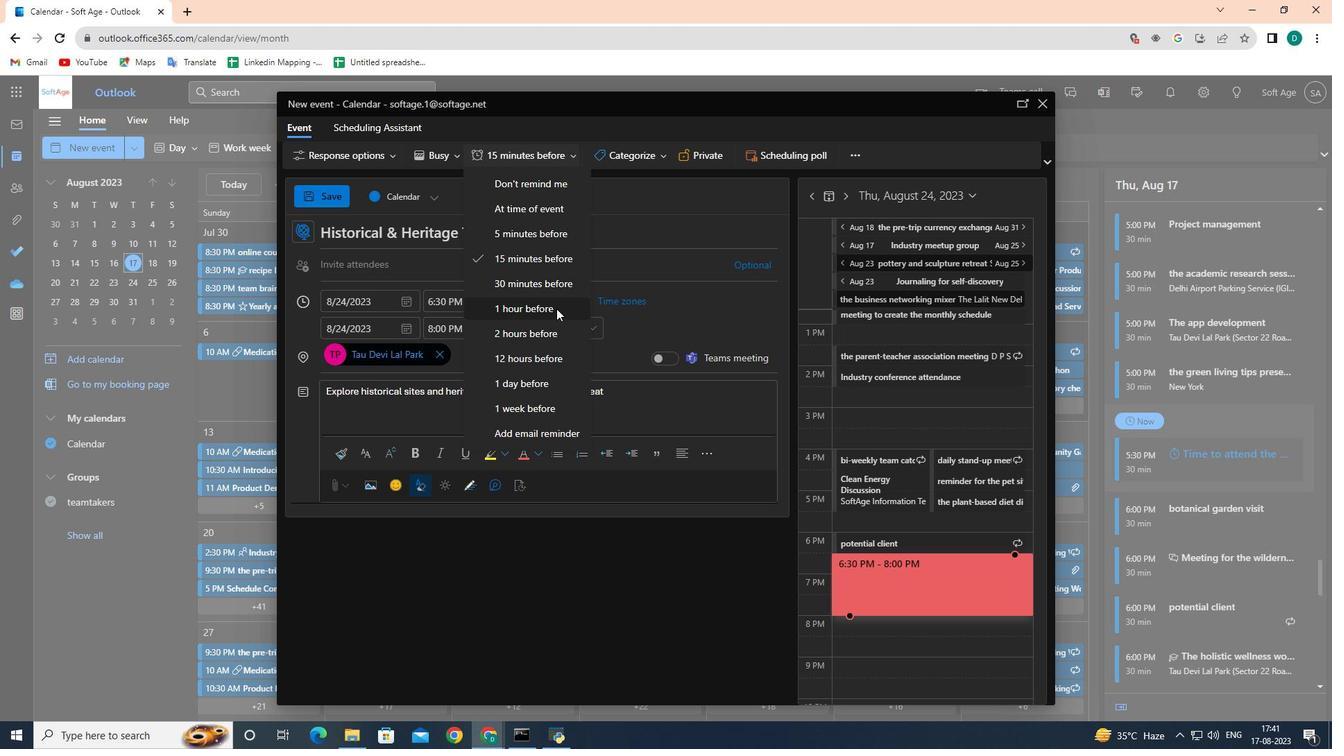 
Action: Mouse pressed left at (556, 308)
Screenshot: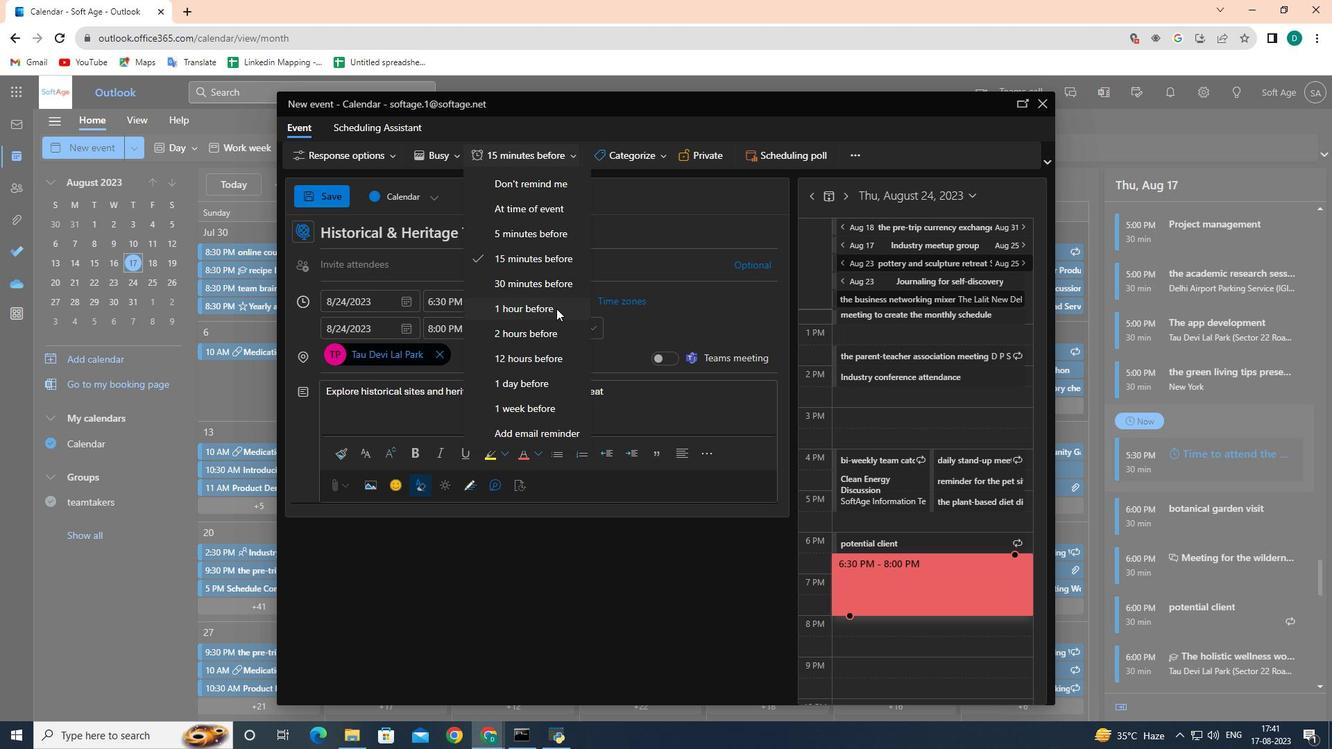 
Action: Mouse moved to (331, 186)
Screenshot: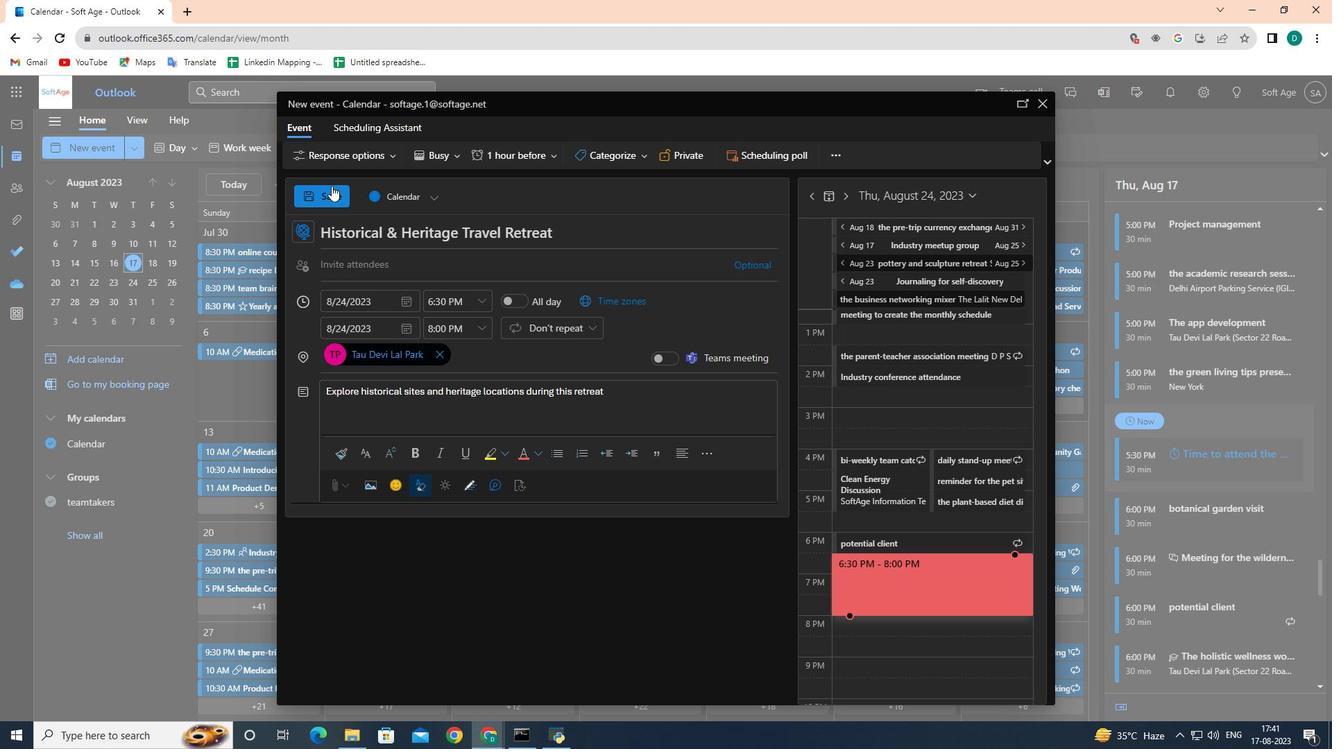 
Action: Mouse pressed left at (331, 186)
Screenshot: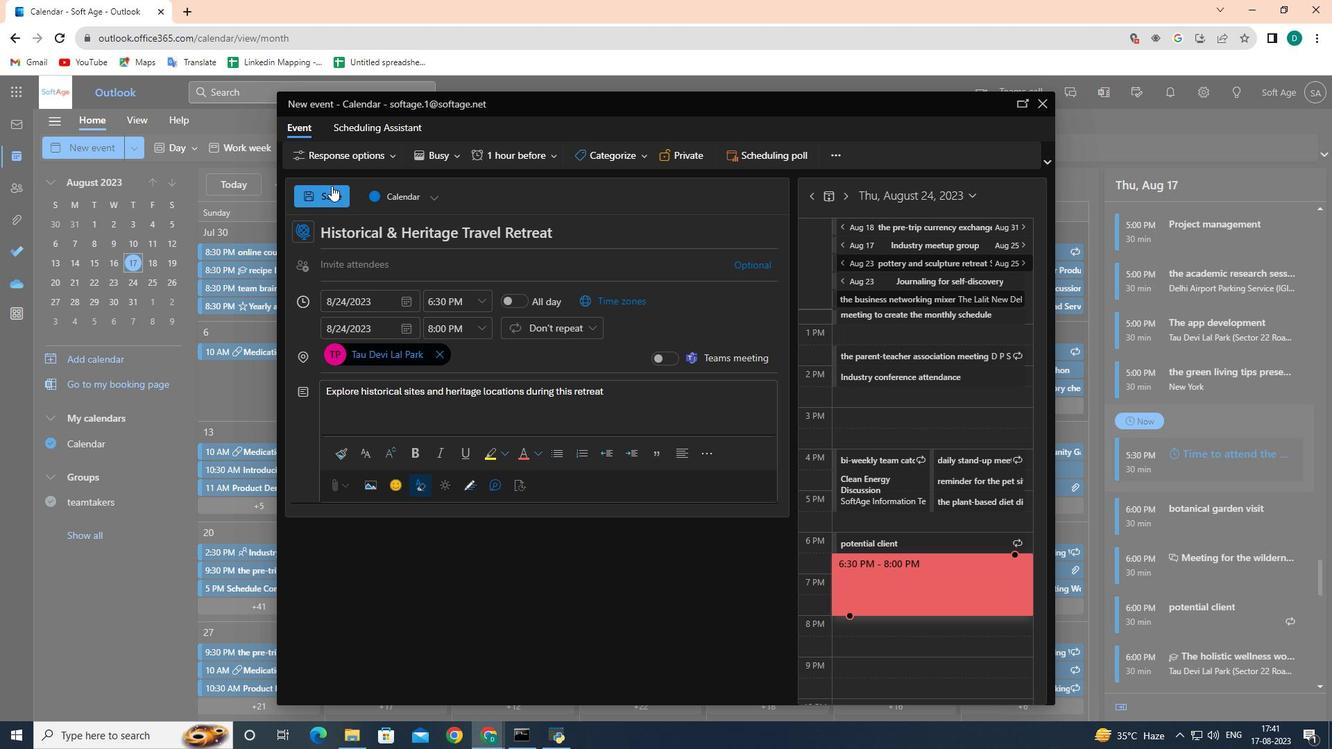 
Action: Mouse moved to (543, 344)
Screenshot: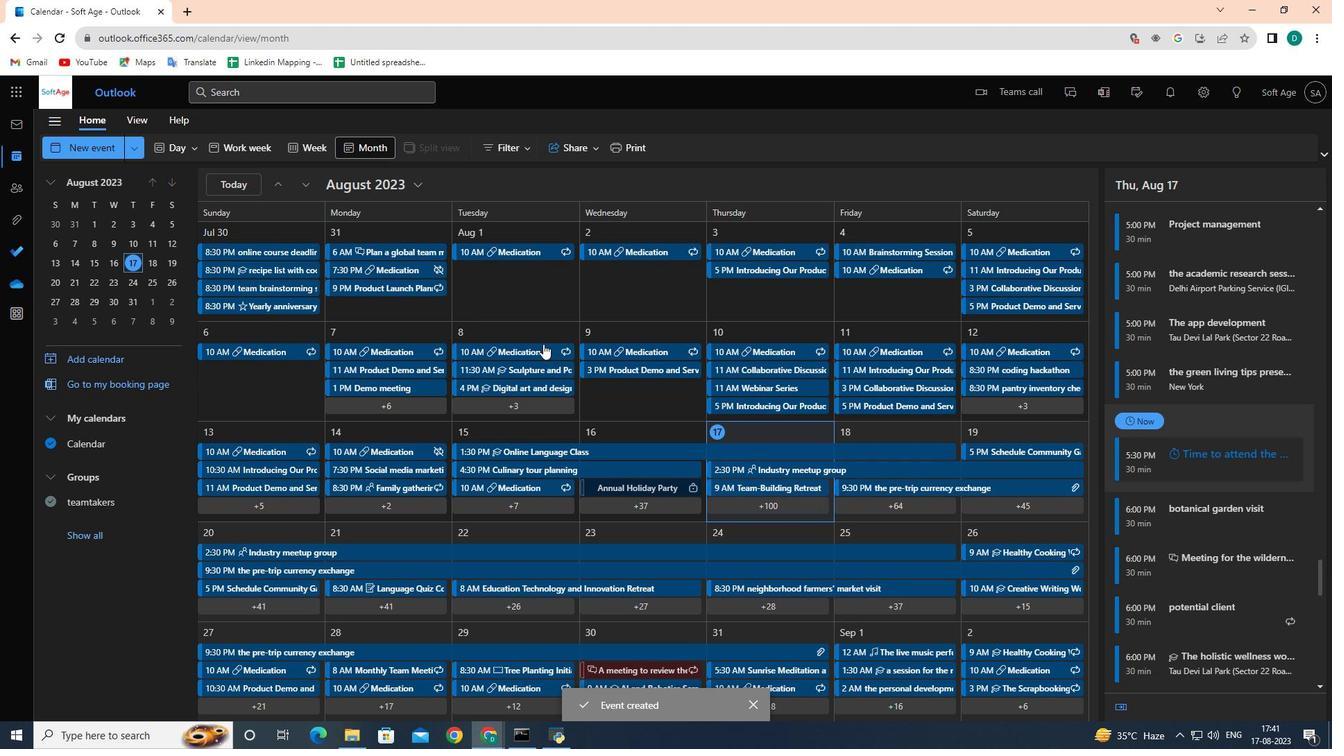 
